 Task: Add the task  Improve loading speed of the app to the section Code Crusades in the project TrimLine and add a Due Date to the respective task as 2023/11/02.
Action: Mouse moved to (71, 403)
Screenshot: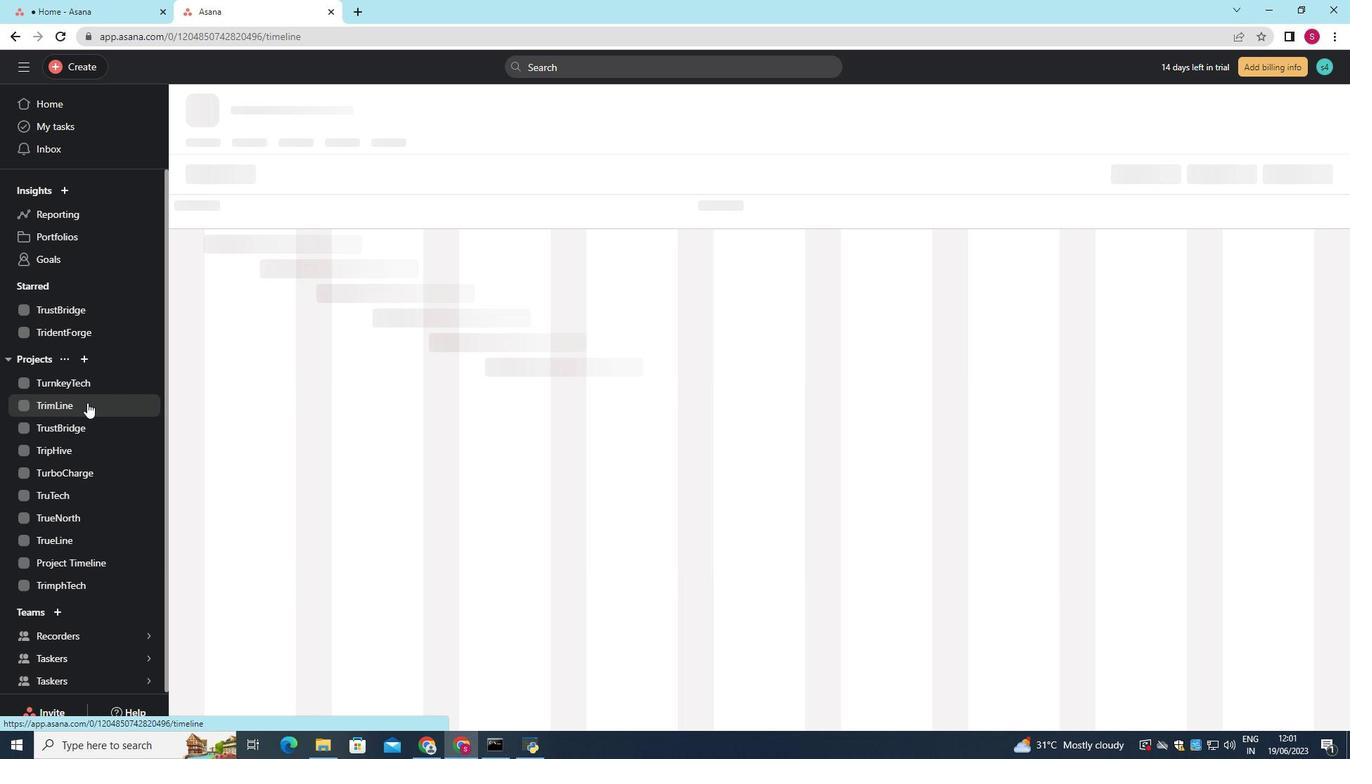 
Action: Mouse pressed left at (71, 403)
Screenshot: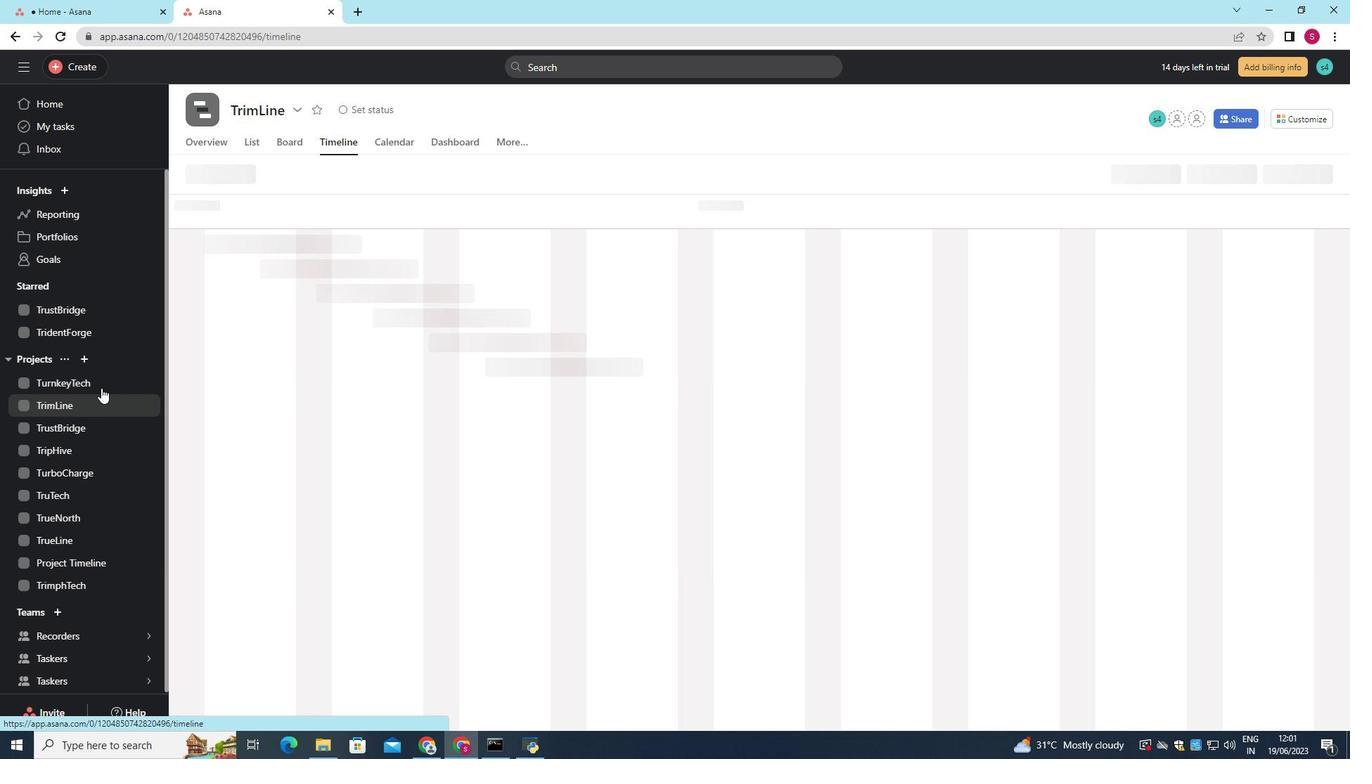 
Action: Mouse moved to (244, 139)
Screenshot: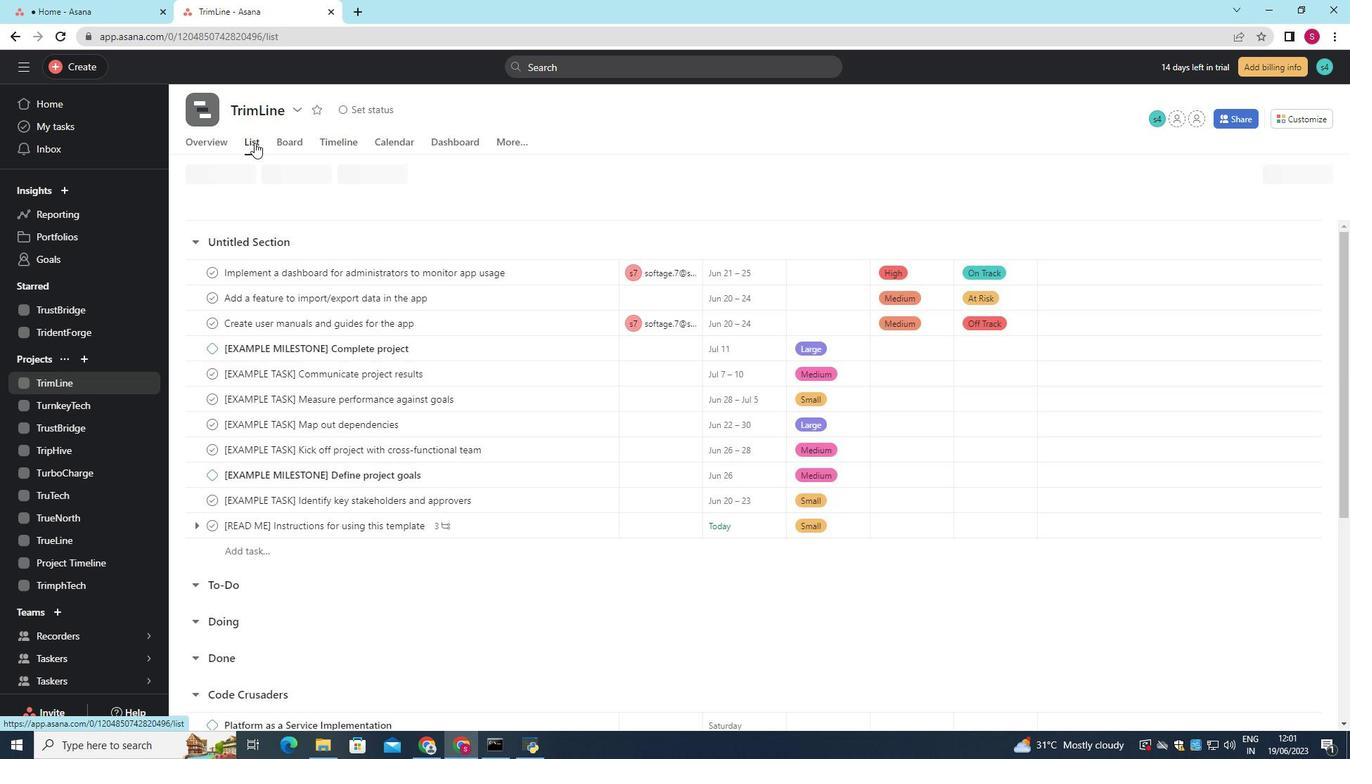 
Action: Mouse pressed left at (244, 139)
Screenshot: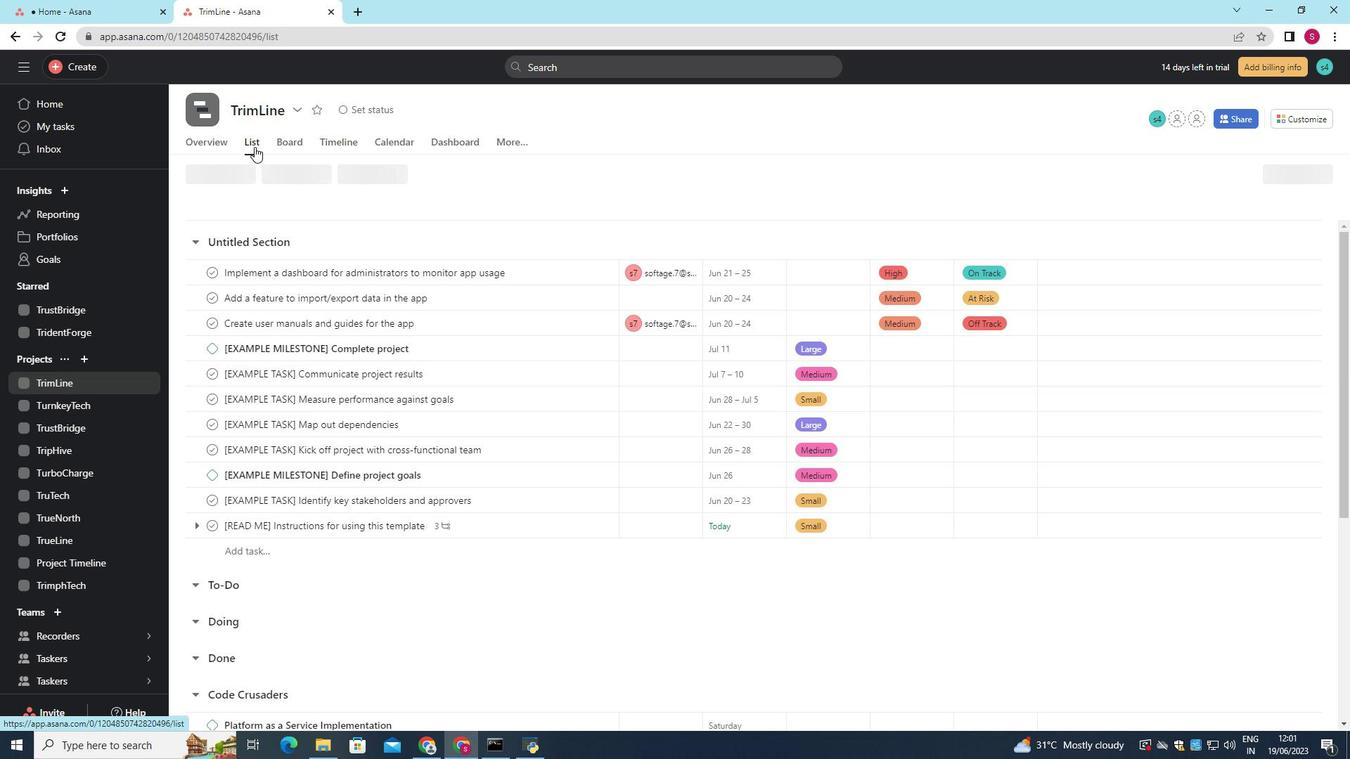 
Action: Mouse moved to (304, 564)
Screenshot: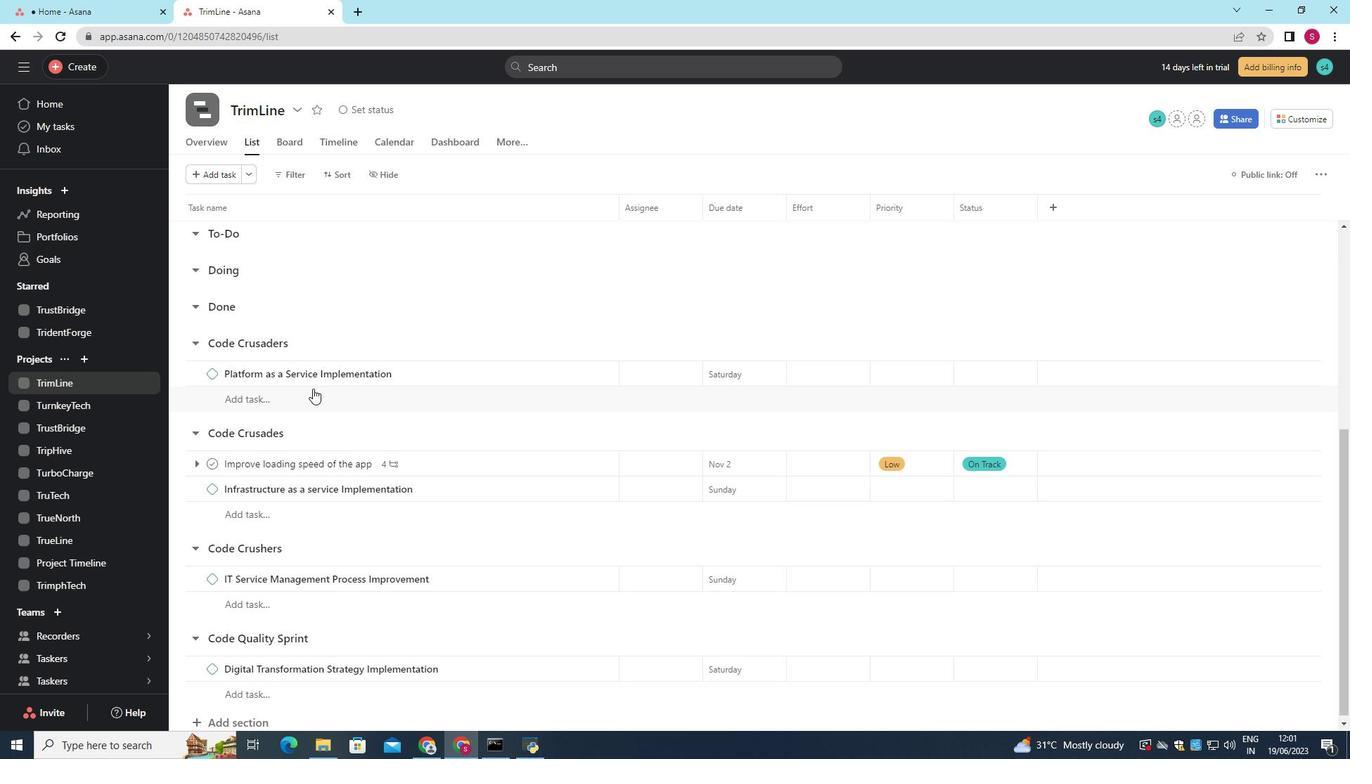 
Action: Mouse scrolled (304, 563) with delta (0, 0)
Screenshot: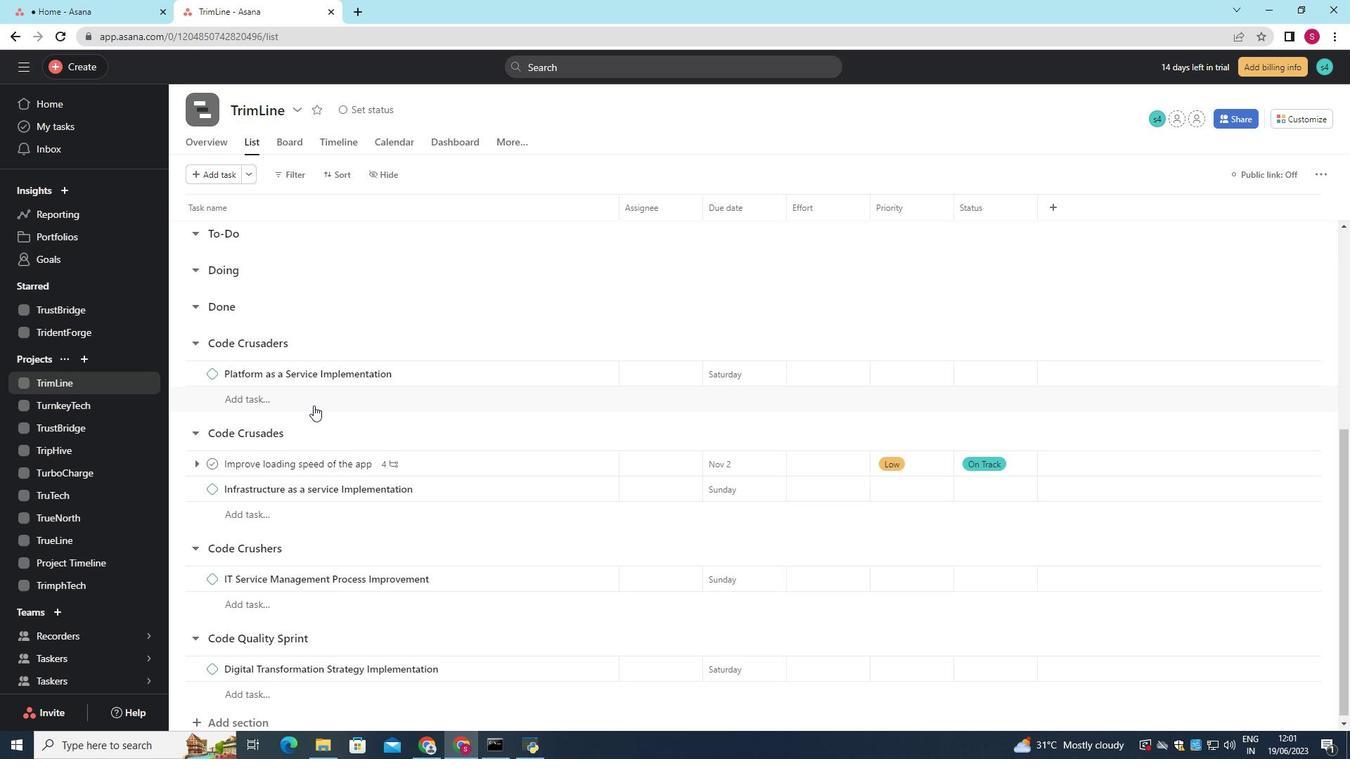 
Action: Mouse moved to (305, 564)
Screenshot: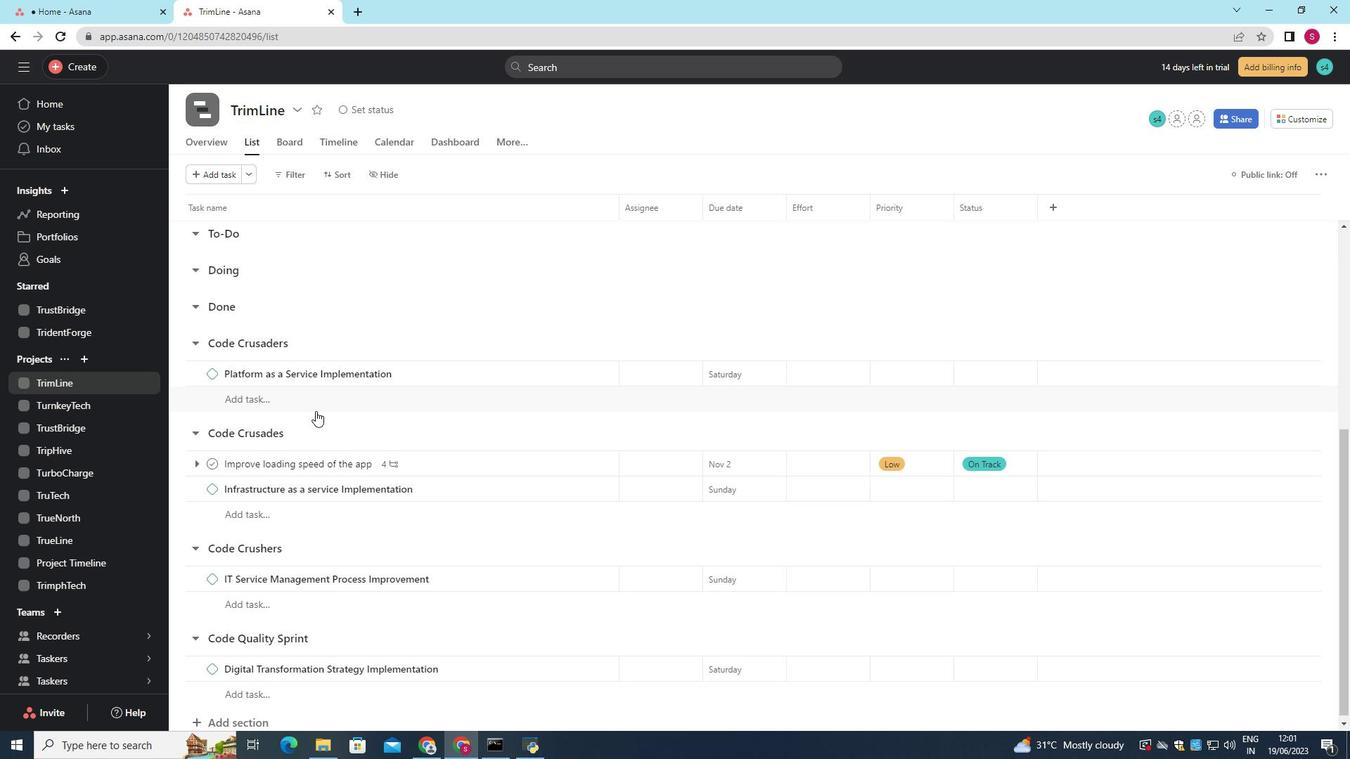 
Action: Mouse scrolled (305, 563) with delta (0, 0)
Screenshot: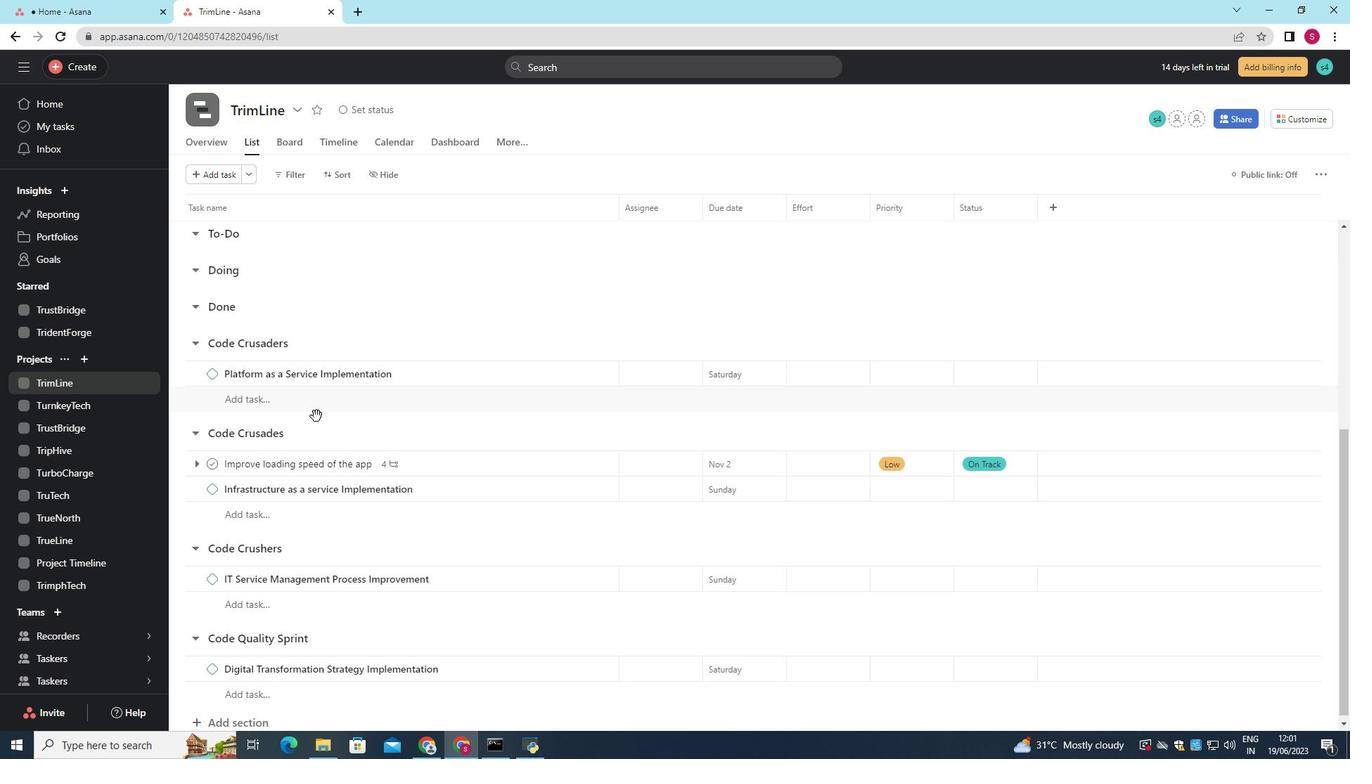 
Action: Mouse scrolled (305, 563) with delta (0, 0)
Screenshot: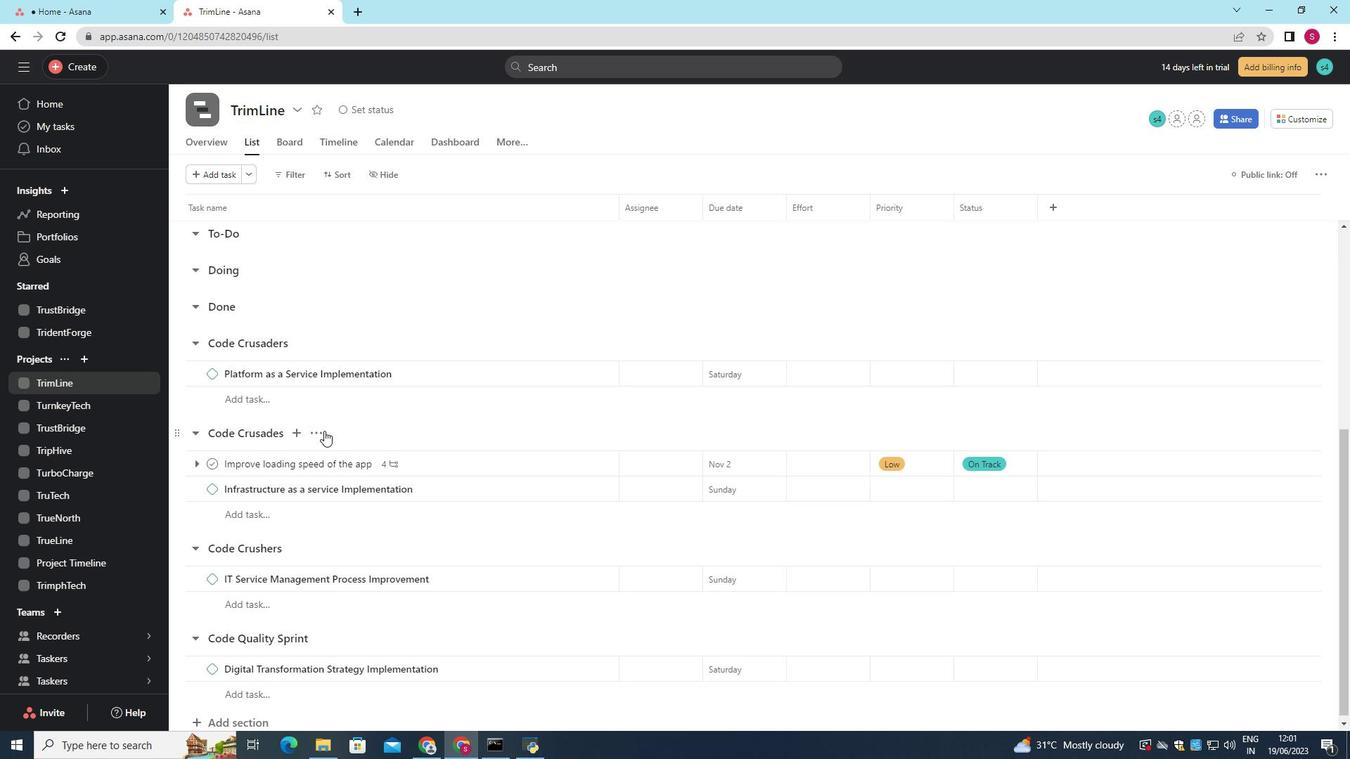
Action: Mouse moved to (582, 512)
Screenshot: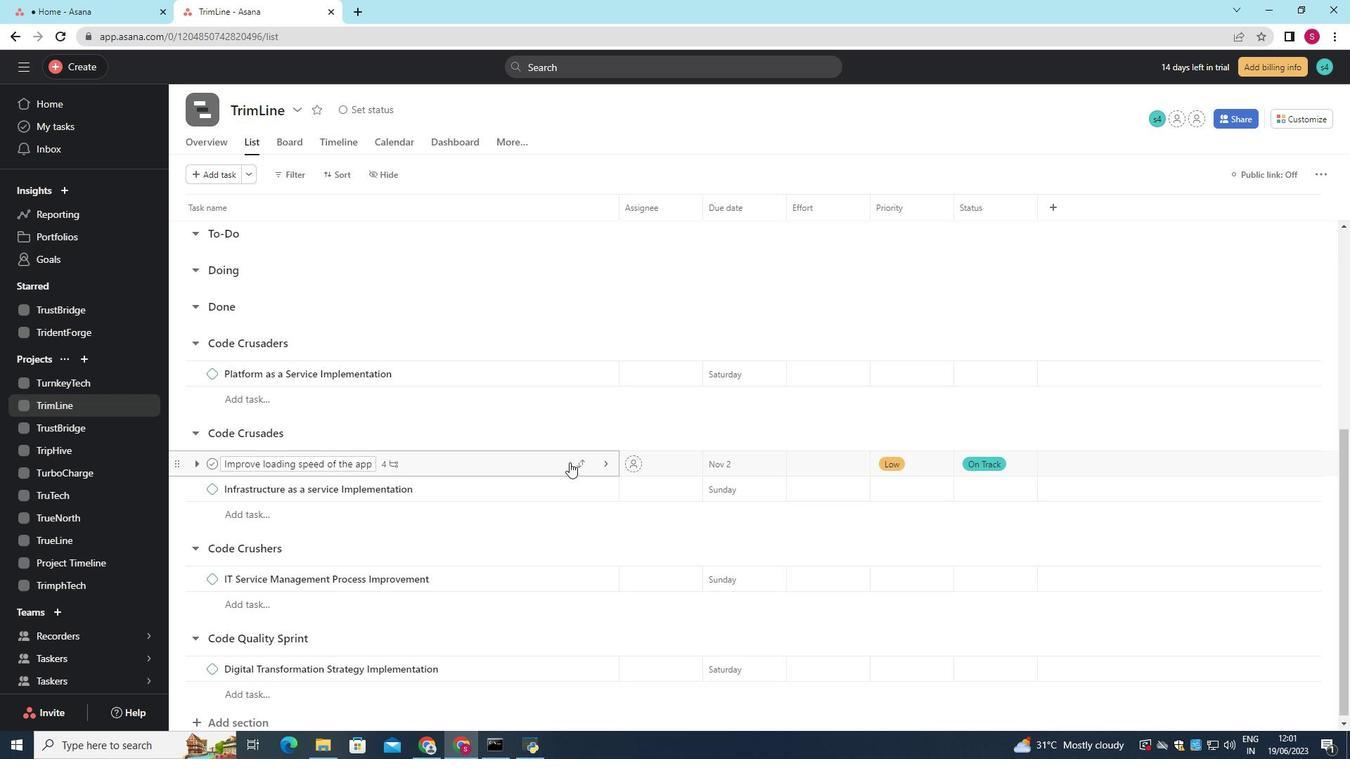 
Action: Mouse pressed left at (582, 512)
Screenshot: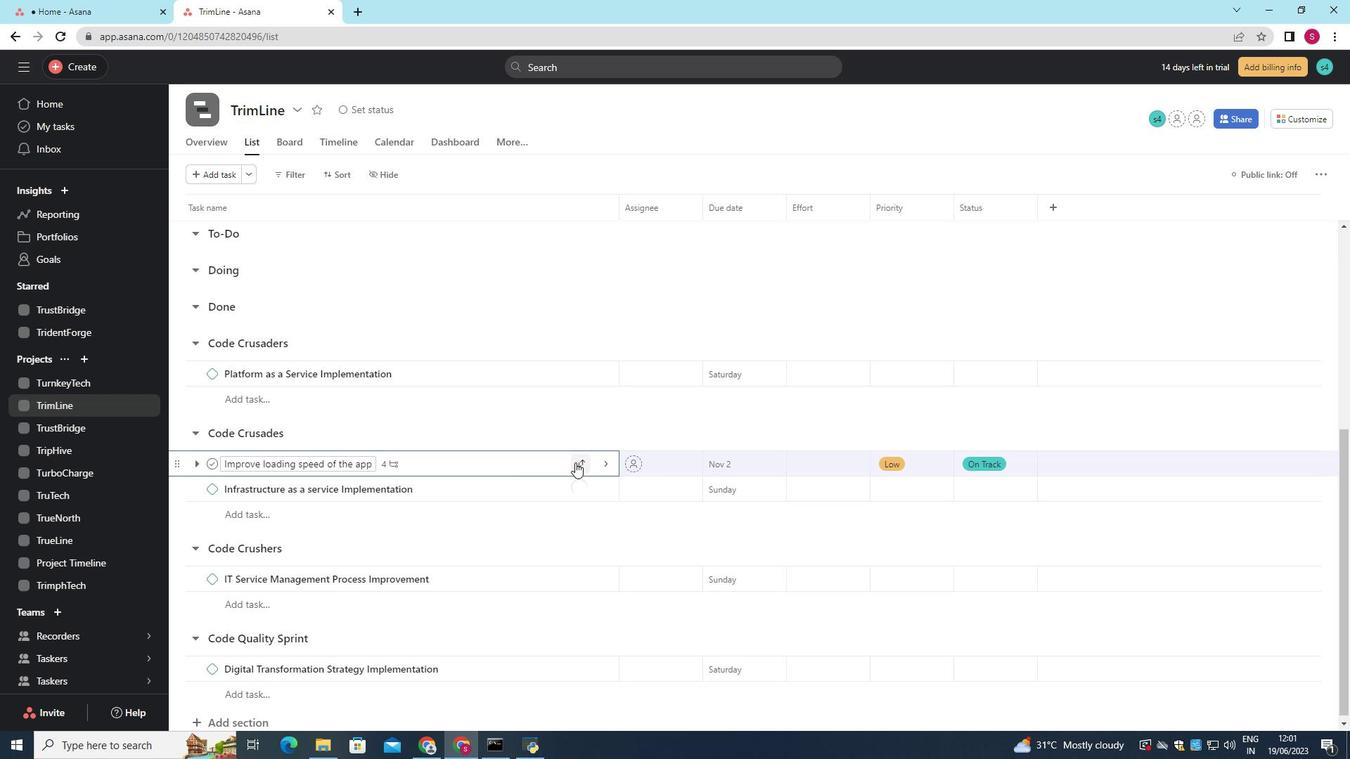 
Action: Mouse moved to (553, 429)
Screenshot: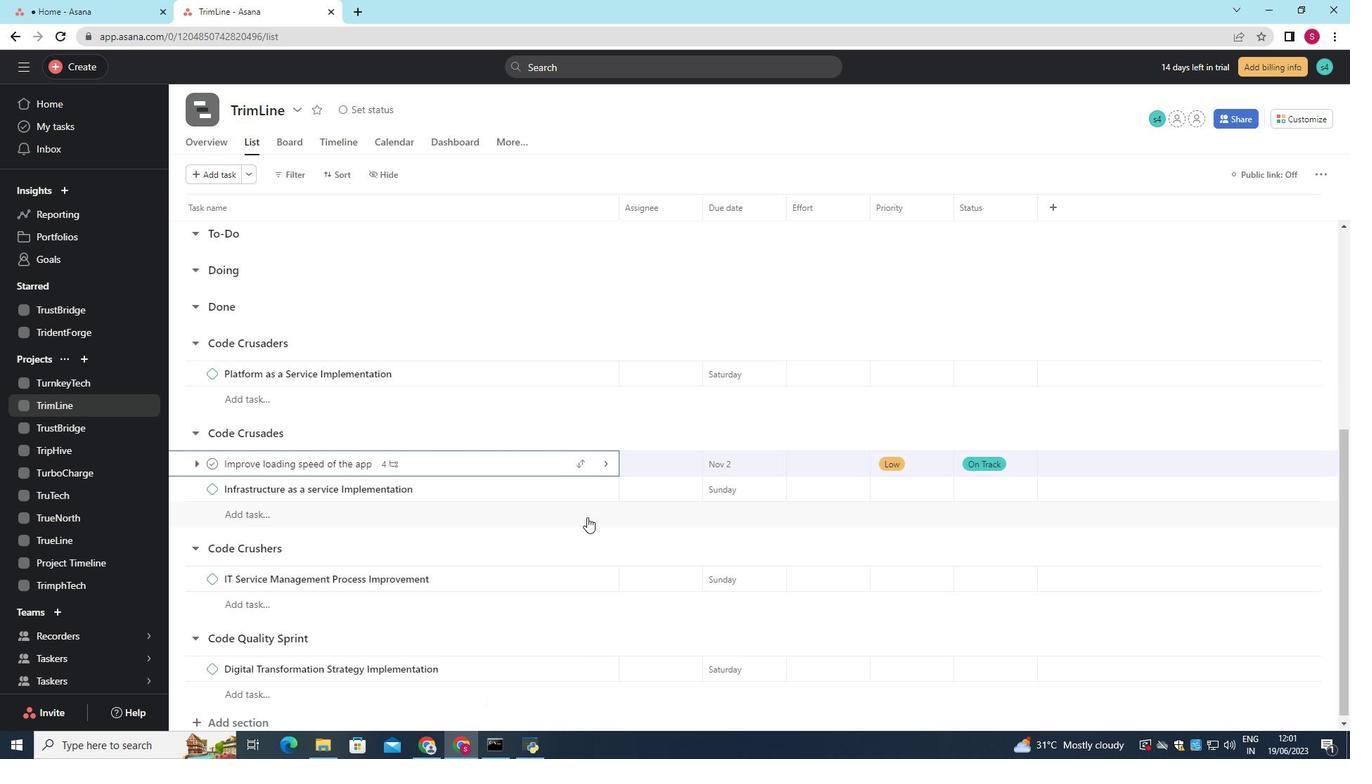 
Action: Mouse pressed left at (553, 429)
Screenshot: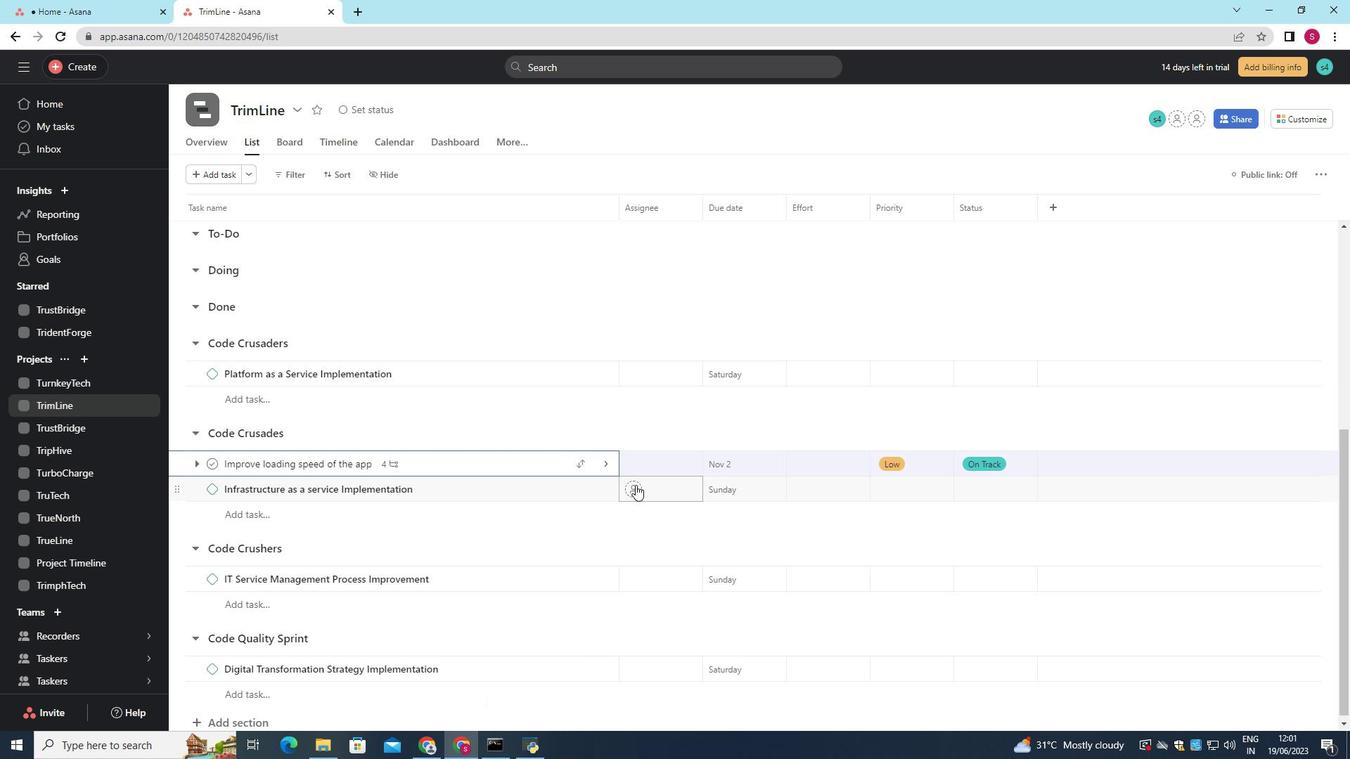 
Action: Mouse moved to (517, 495)
Screenshot: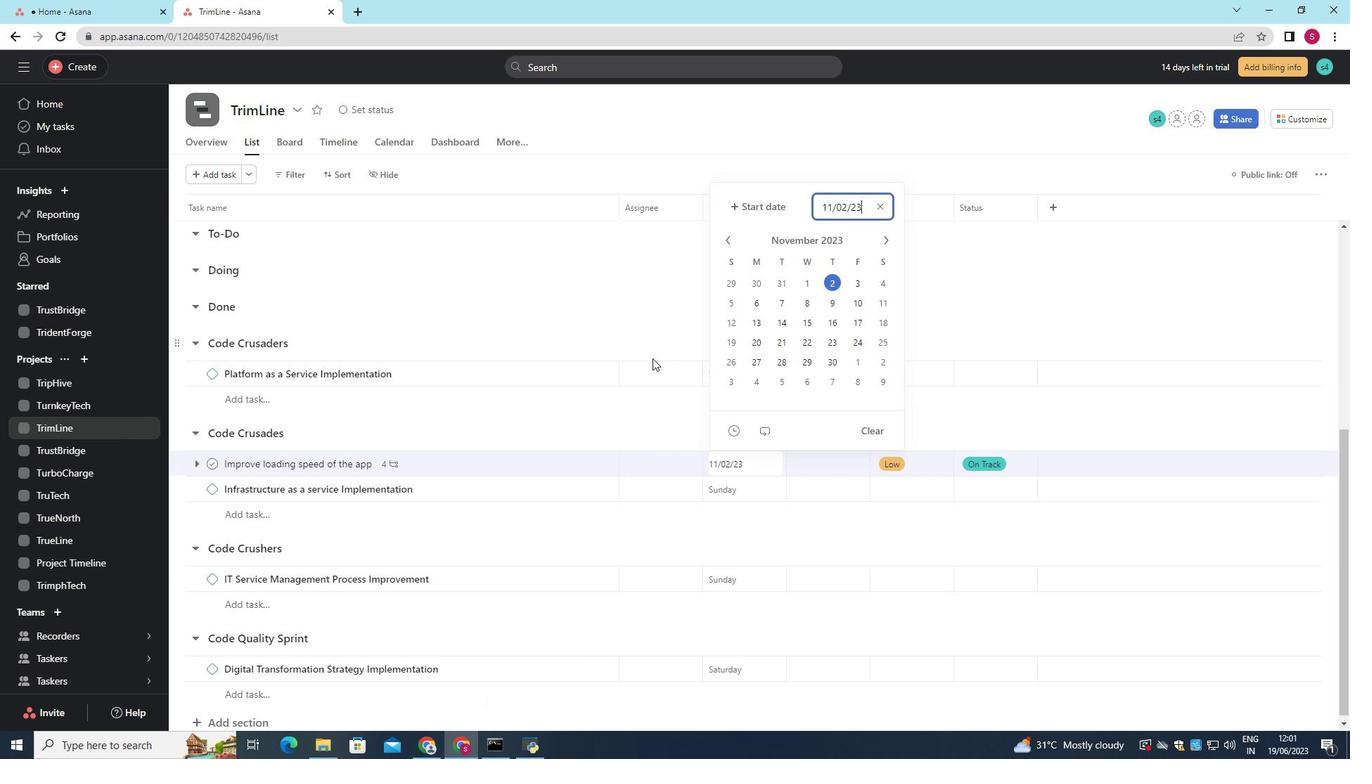 
Action: Mouse scrolled (517, 494) with delta (0, 0)
Screenshot: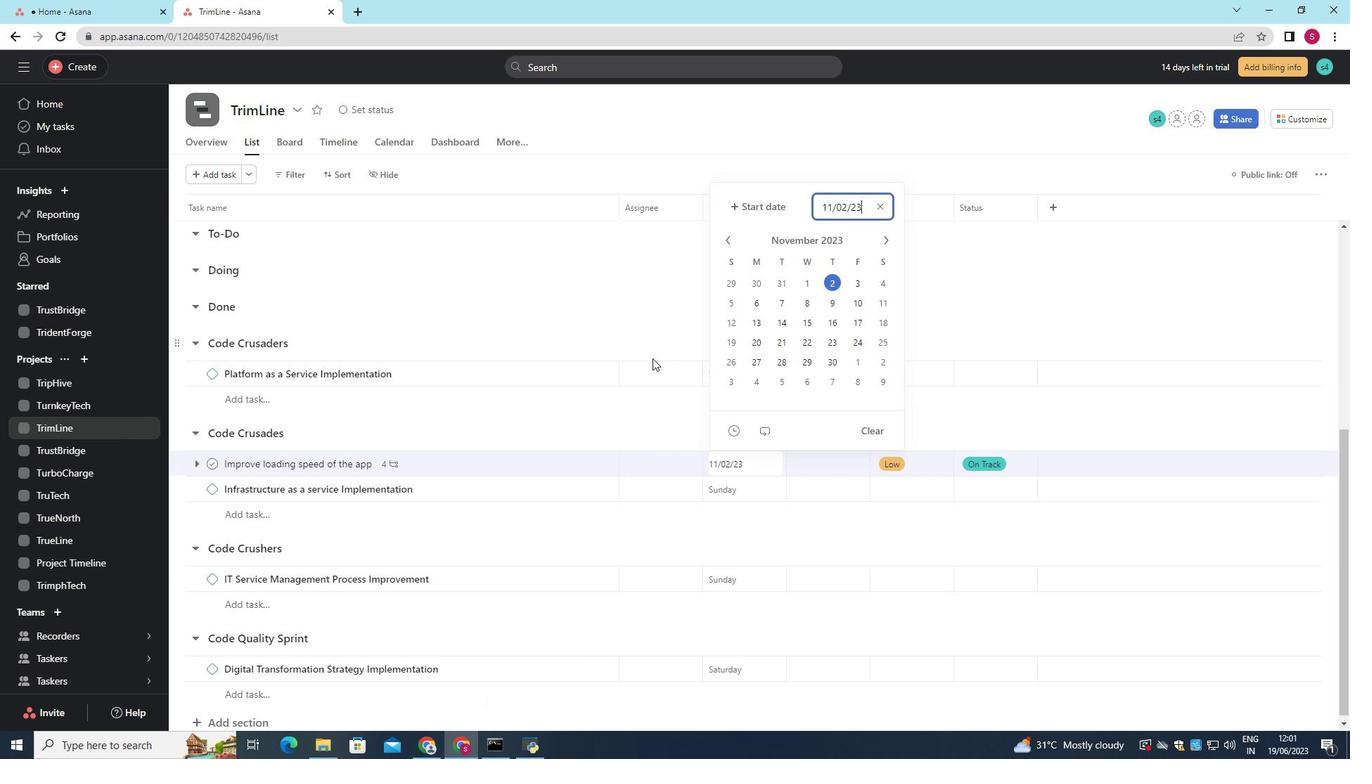 
Action: Mouse scrolled (517, 494) with delta (0, 0)
Screenshot: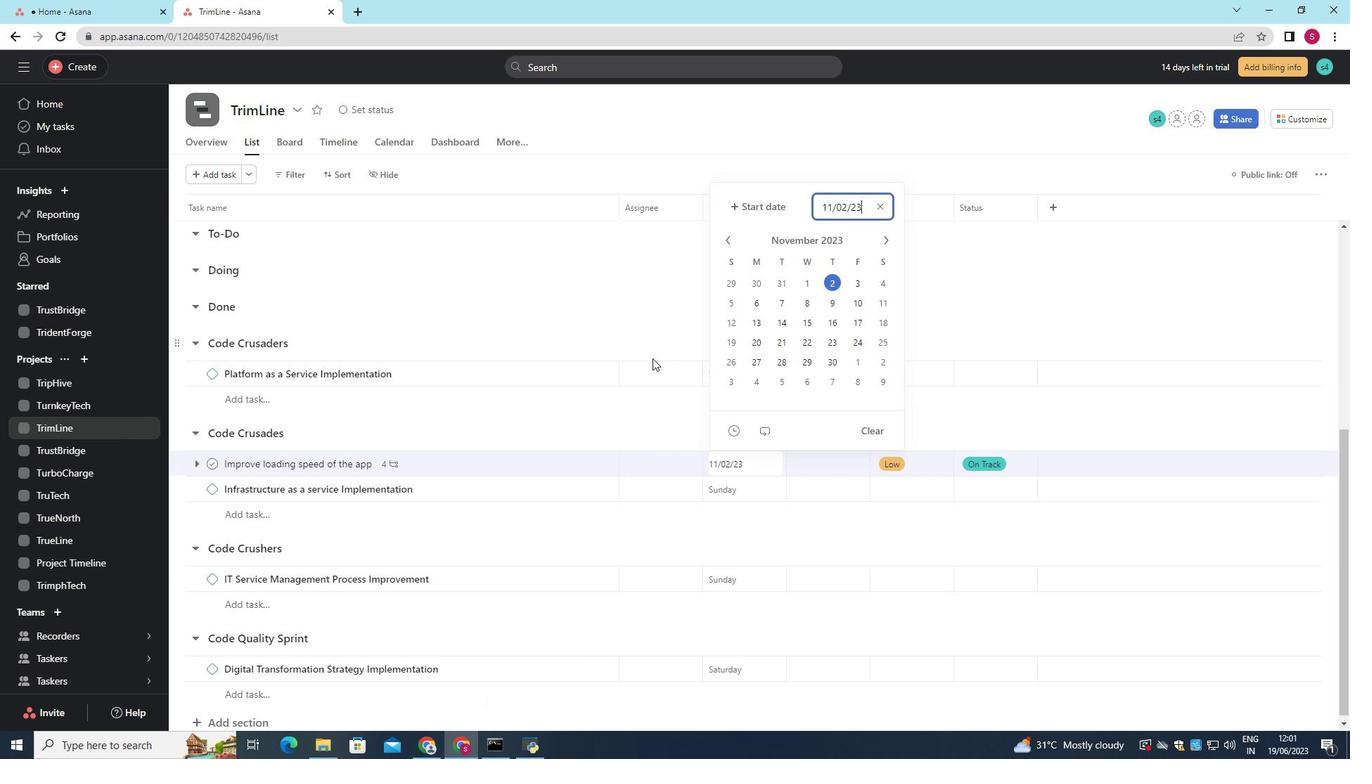 
Action: Mouse moved to (735, 458)
Screenshot: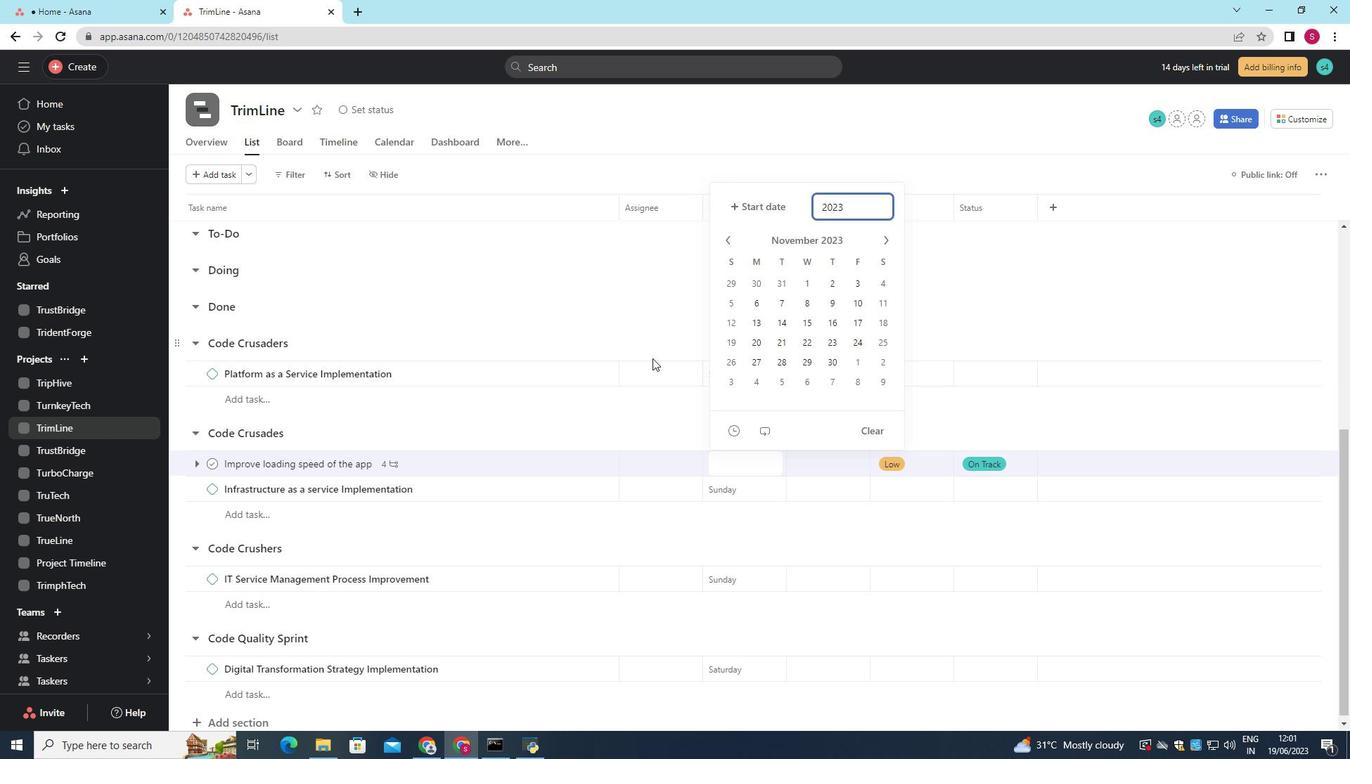 
Action: Mouse pressed left at (735, 458)
Screenshot: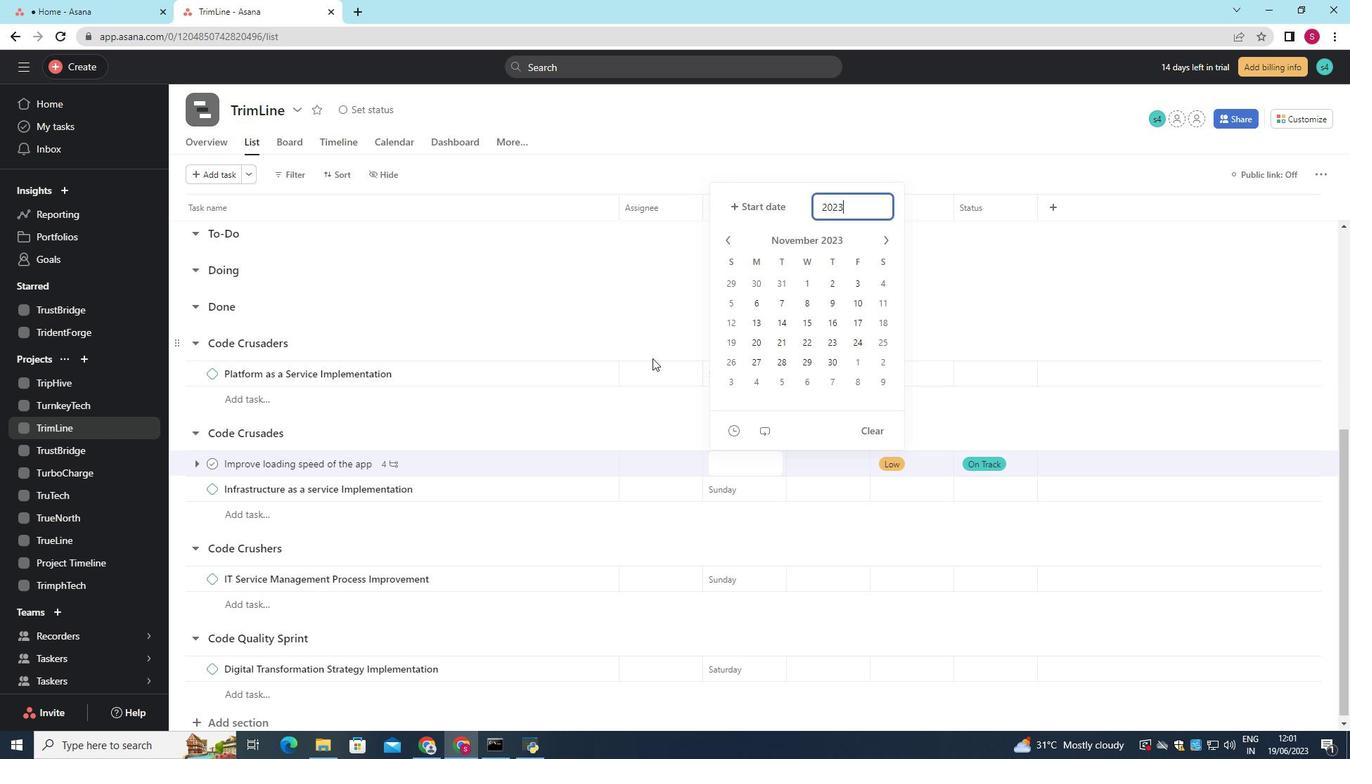 
Action: Mouse moved to (585, 381)
Screenshot: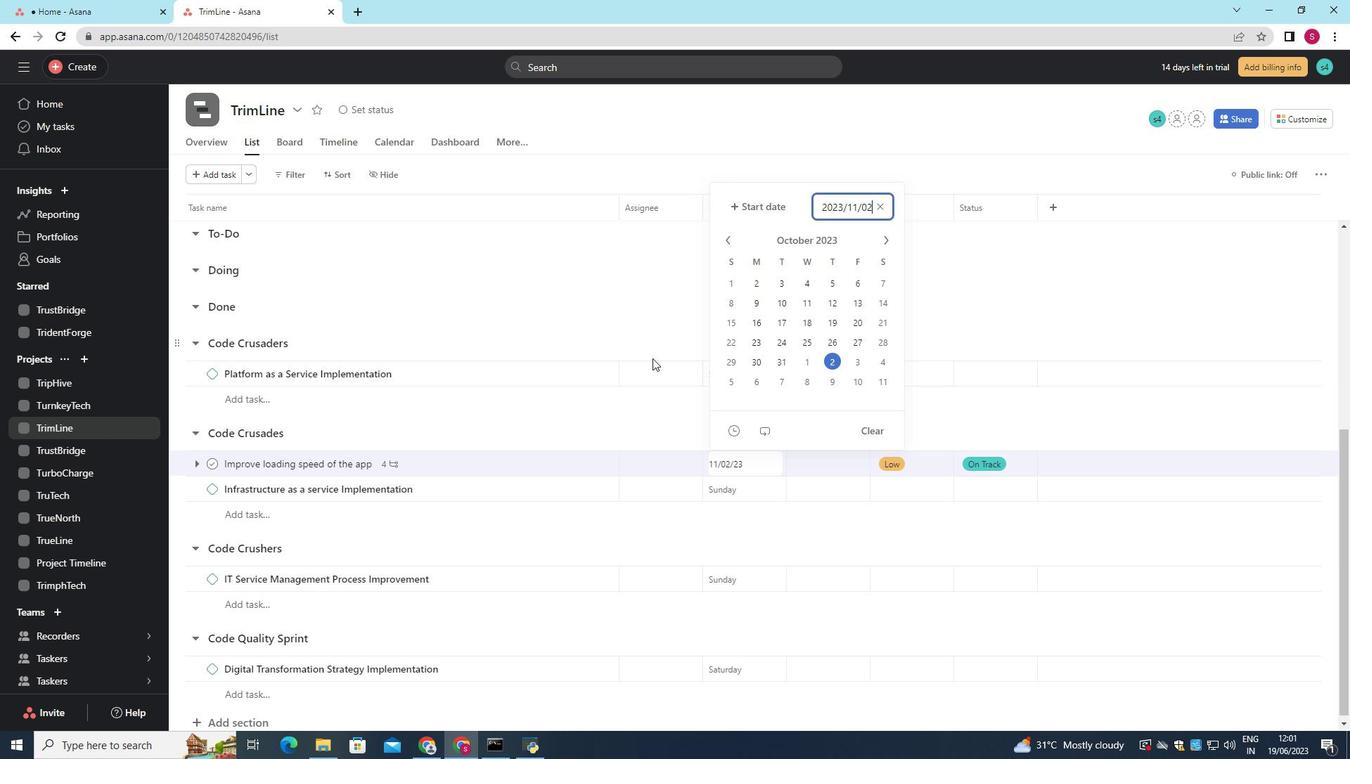 
Action: Key pressed <Key.backspace><Key.backspace><Key.backspace><Key.backspace><Key.backspace><Key.backspace><Key.backspace><Key.backspace>
Screenshot: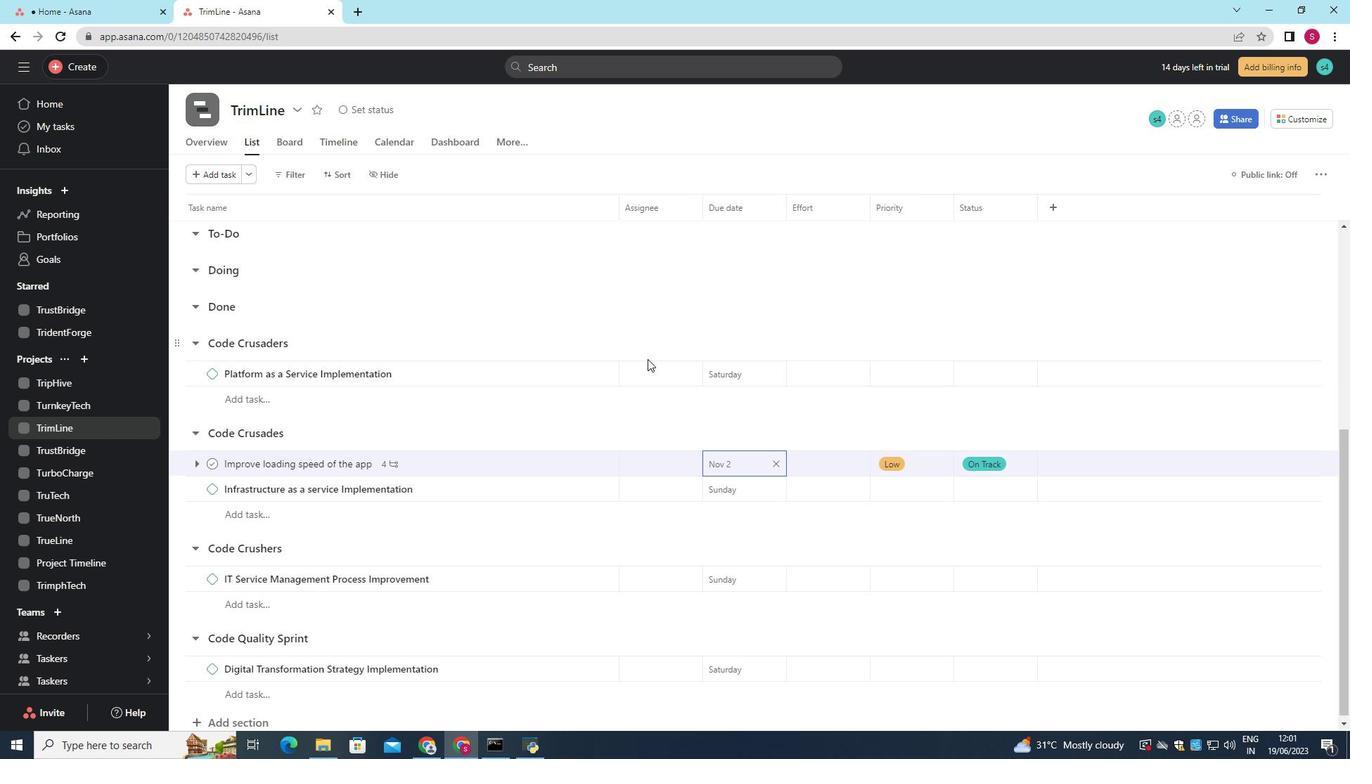 
Action: Mouse moved to (585, 381)
Screenshot: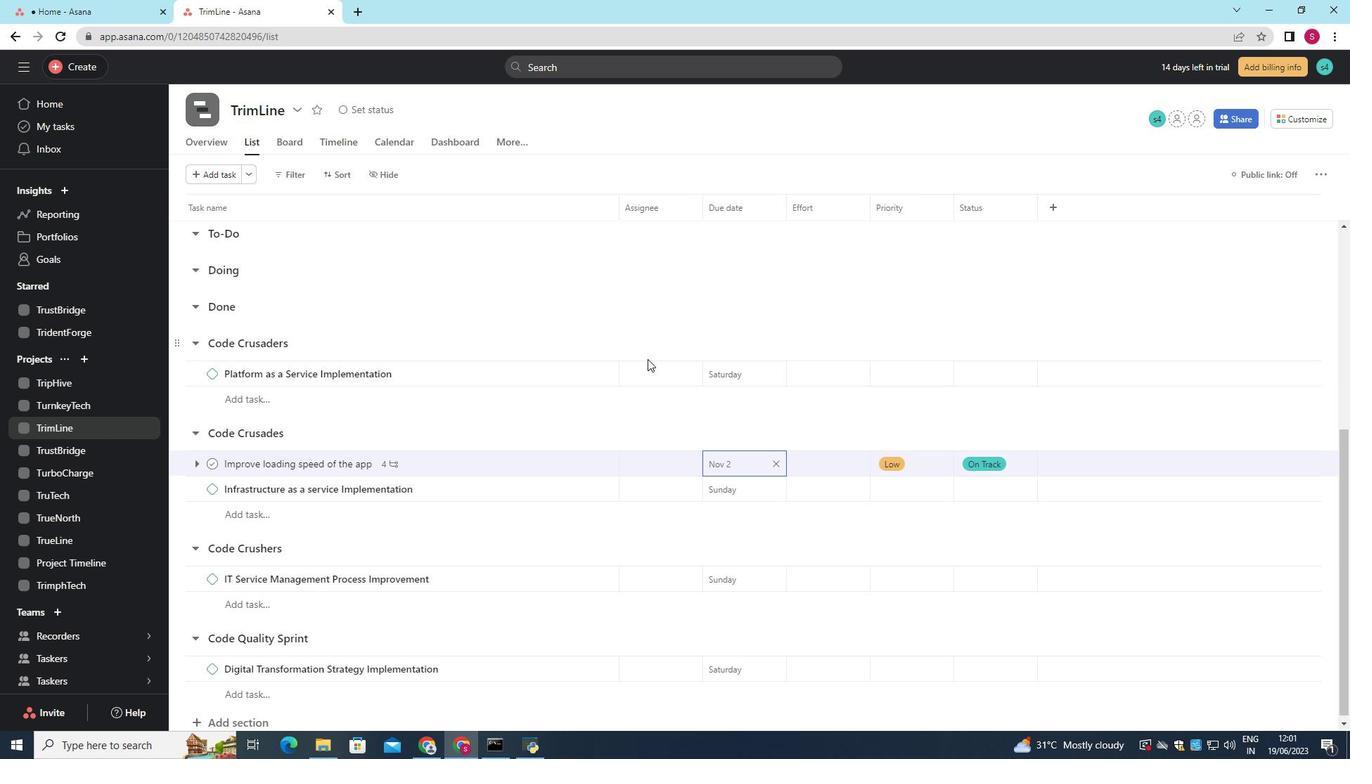 
Action: Key pressed 2023/11/02<Key.enter>
Screenshot: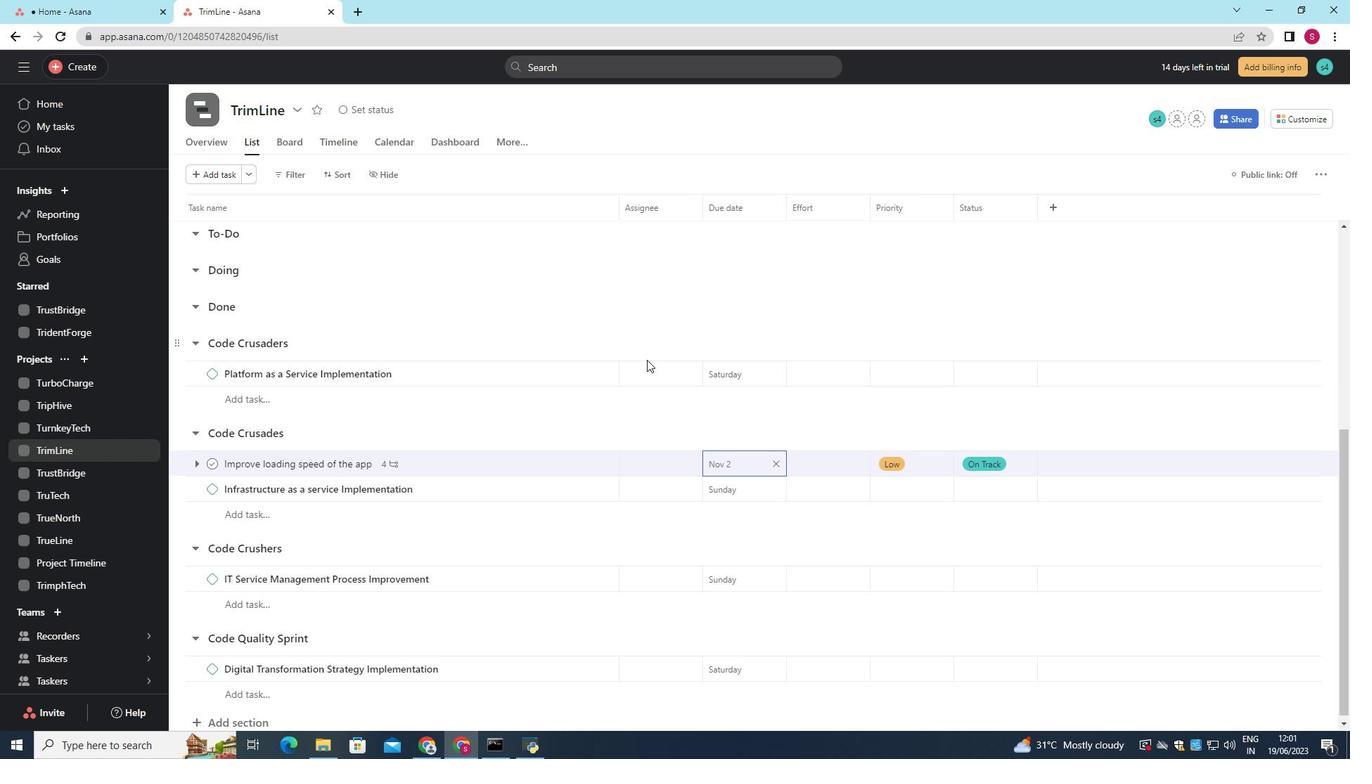 
Action: Mouse moved to (87, 402)
Screenshot: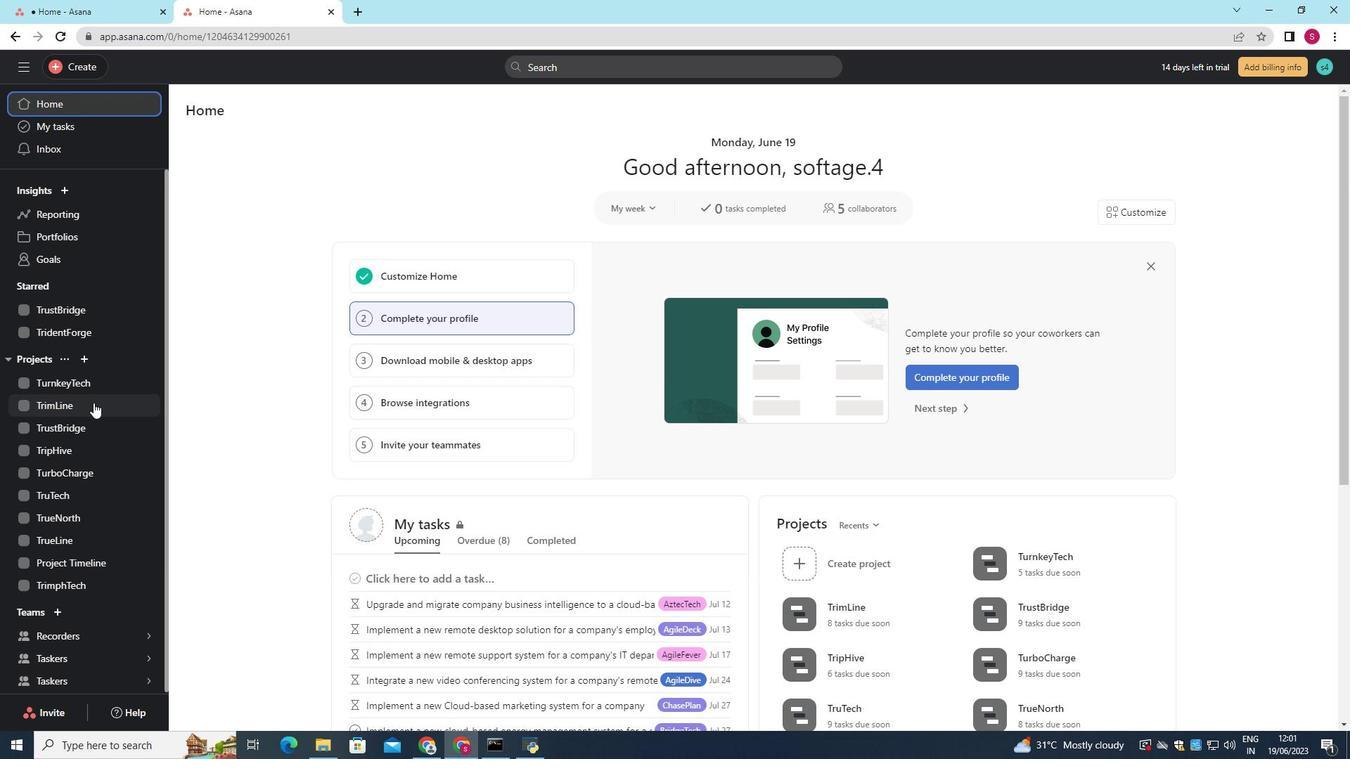 
Action: Mouse pressed left at (87, 402)
Screenshot: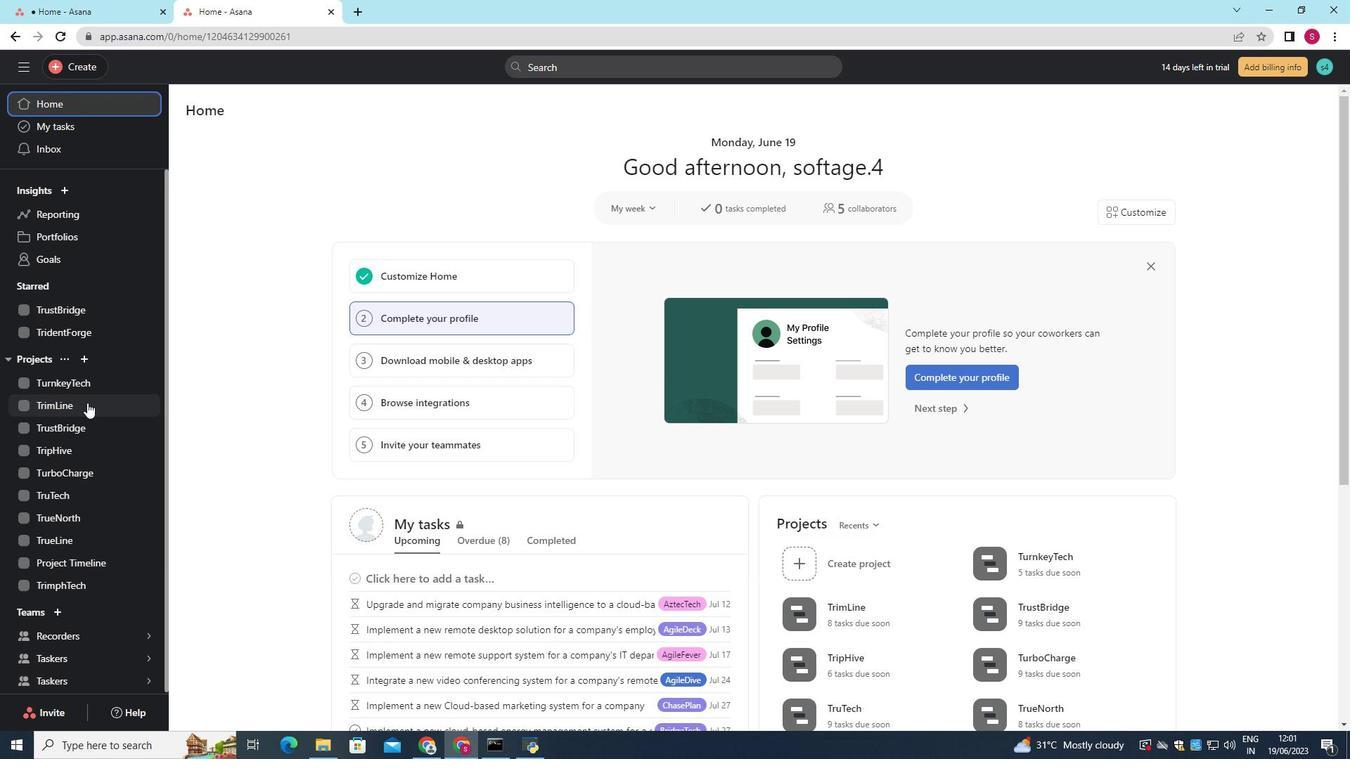 
Action: Mouse moved to (255, 143)
Screenshot: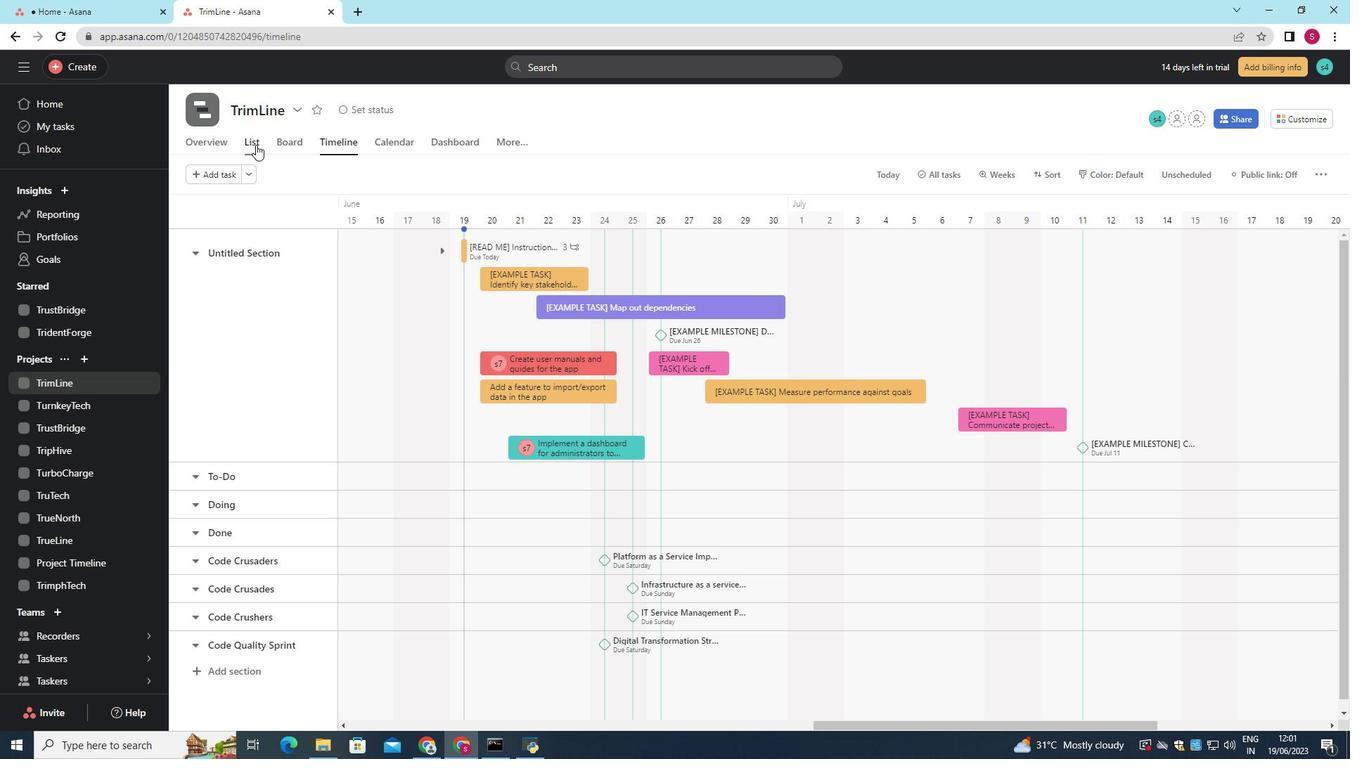
Action: Mouse pressed left at (255, 143)
Screenshot: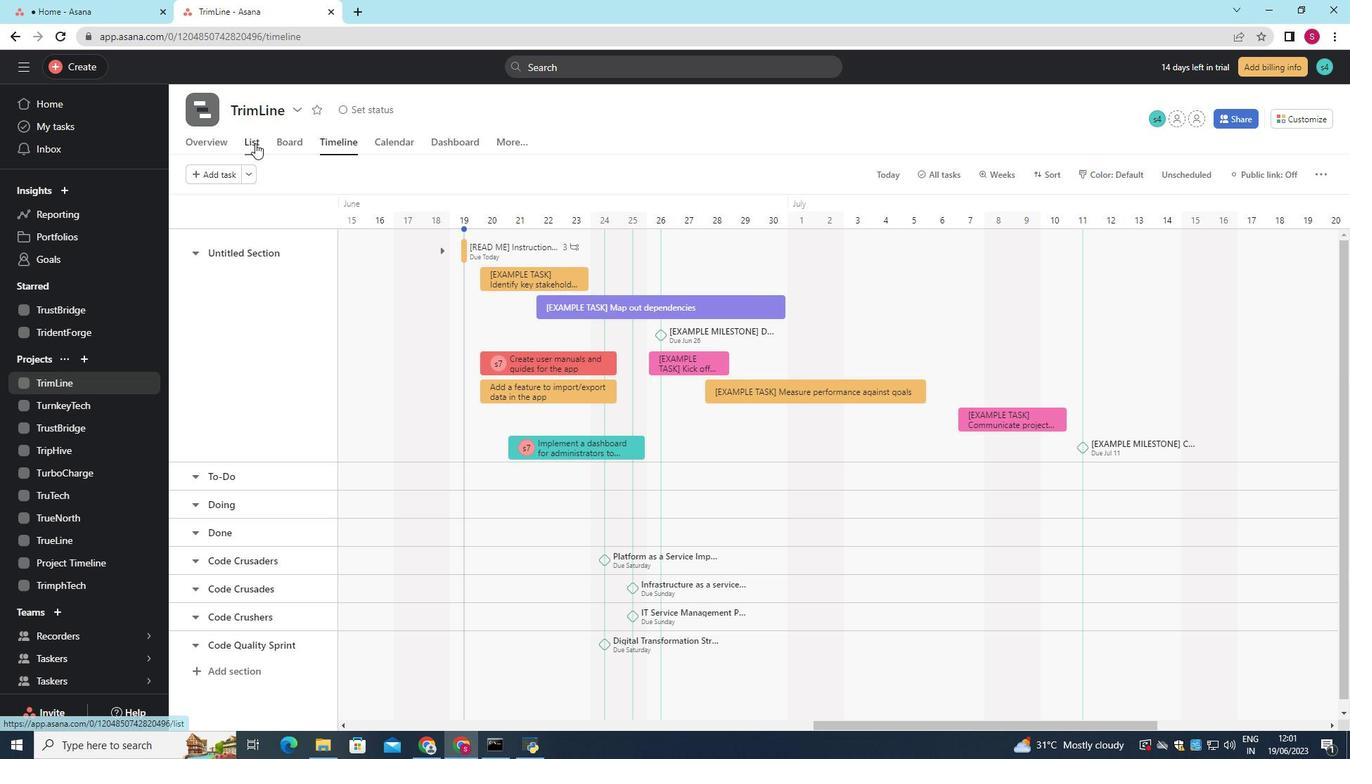
Action: Mouse moved to (312, 388)
Screenshot: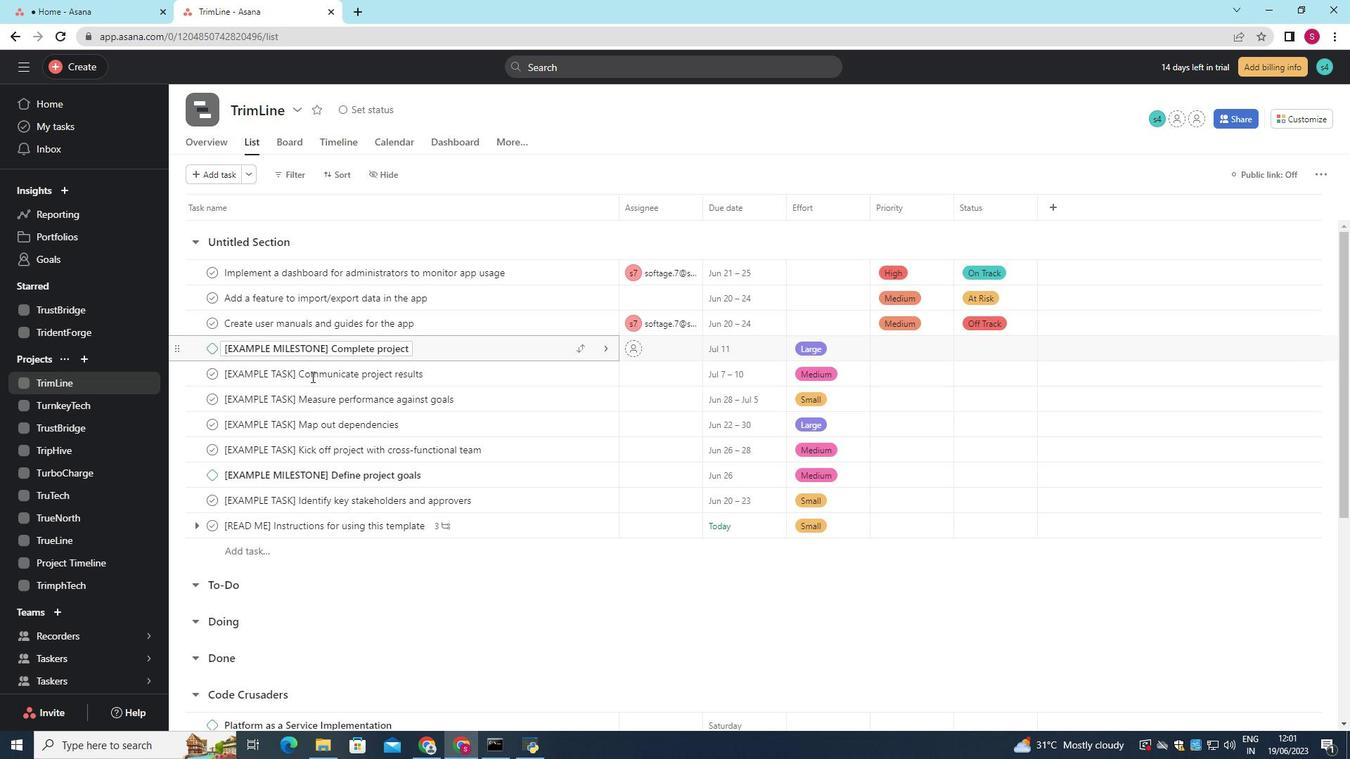 
Action: Mouse scrolled (312, 387) with delta (0, 0)
Screenshot: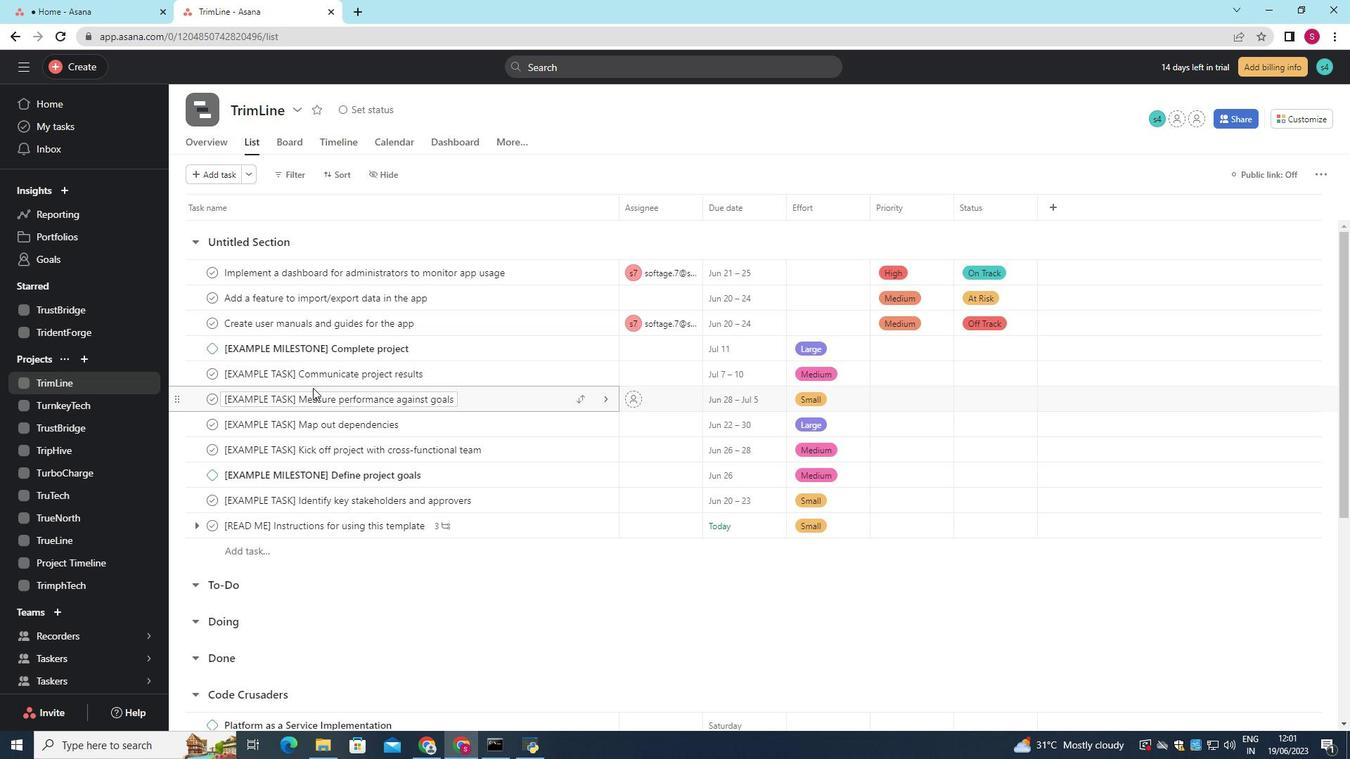 
Action: Mouse scrolled (312, 387) with delta (0, 0)
Screenshot: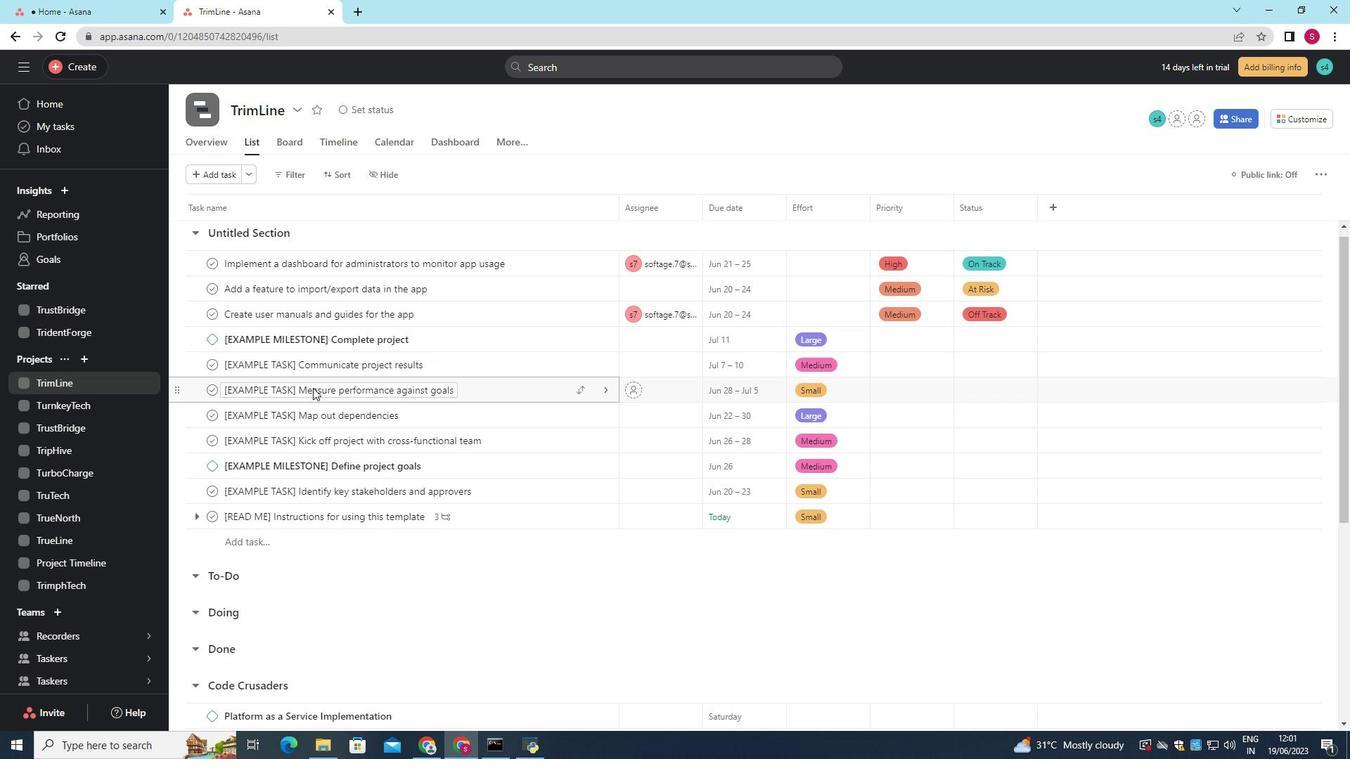 
Action: Mouse scrolled (312, 387) with delta (0, 0)
Screenshot: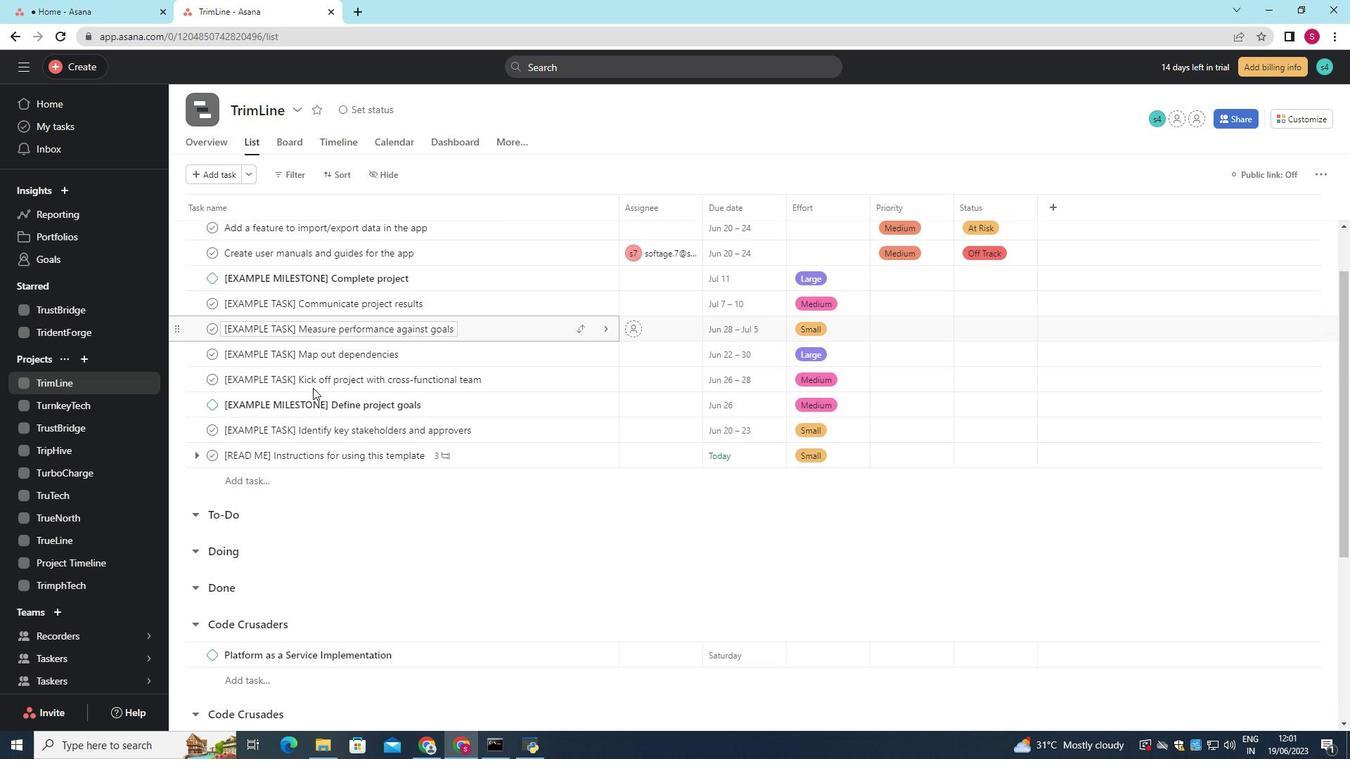 
Action: Mouse scrolled (312, 387) with delta (0, 0)
Screenshot: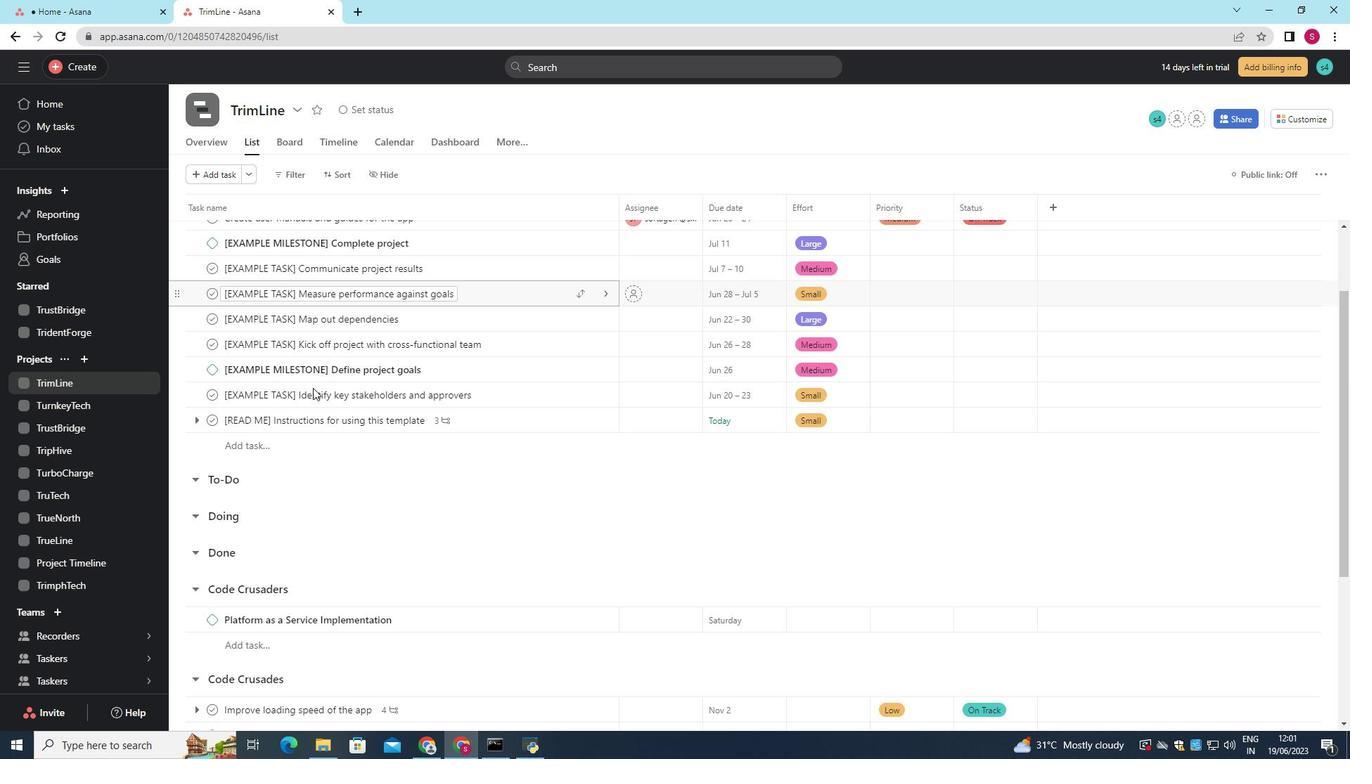 
Action: Mouse scrolled (312, 387) with delta (0, 0)
Screenshot: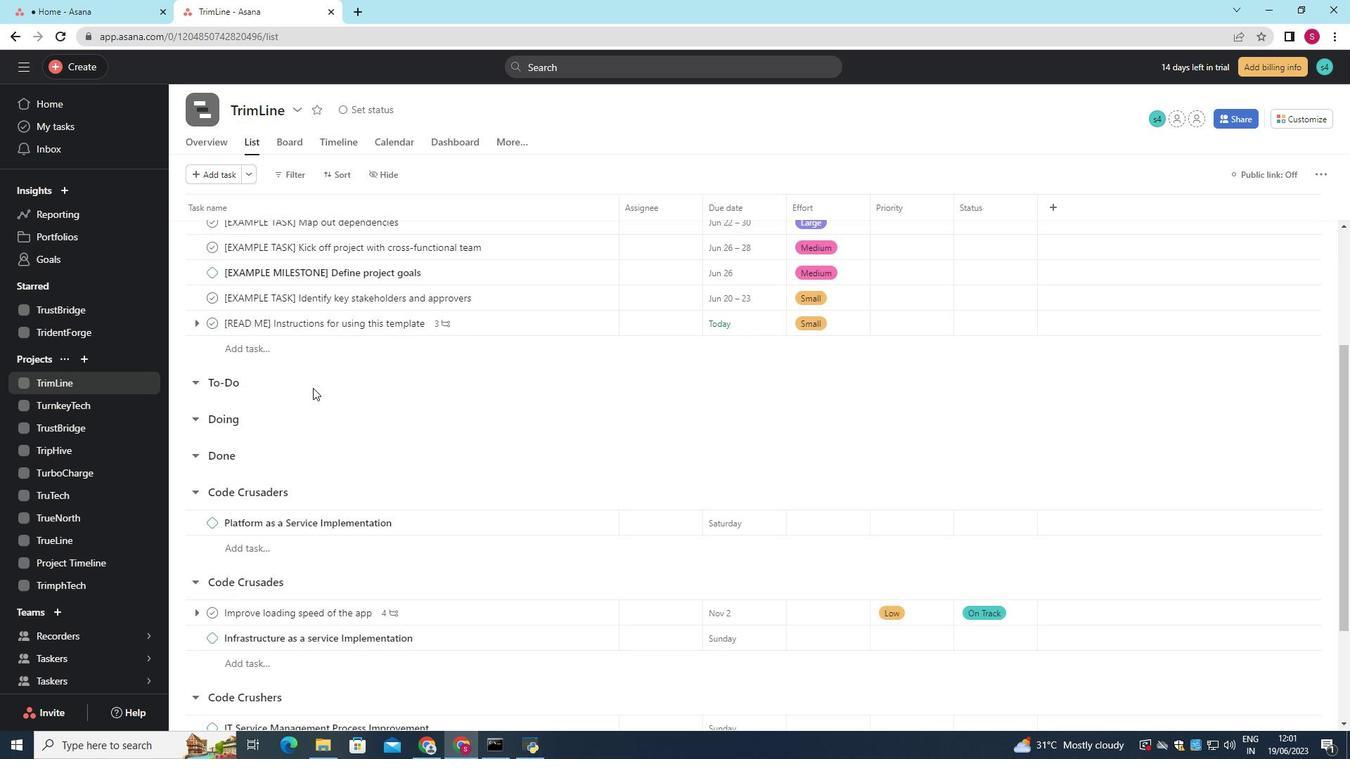 
Action: Mouse moved to (575, 462)
Screenshot: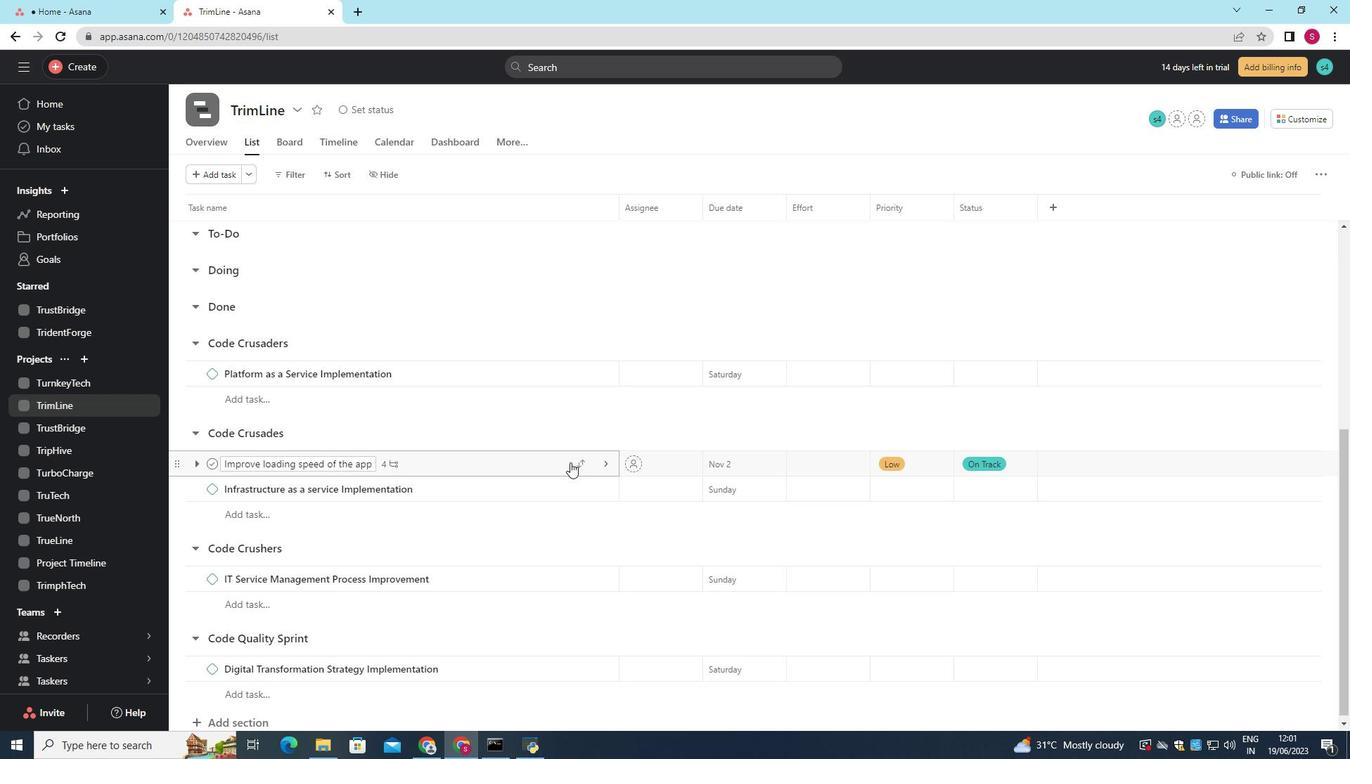 
Action: Mouse pressed left at (575, 462)
Screenshot: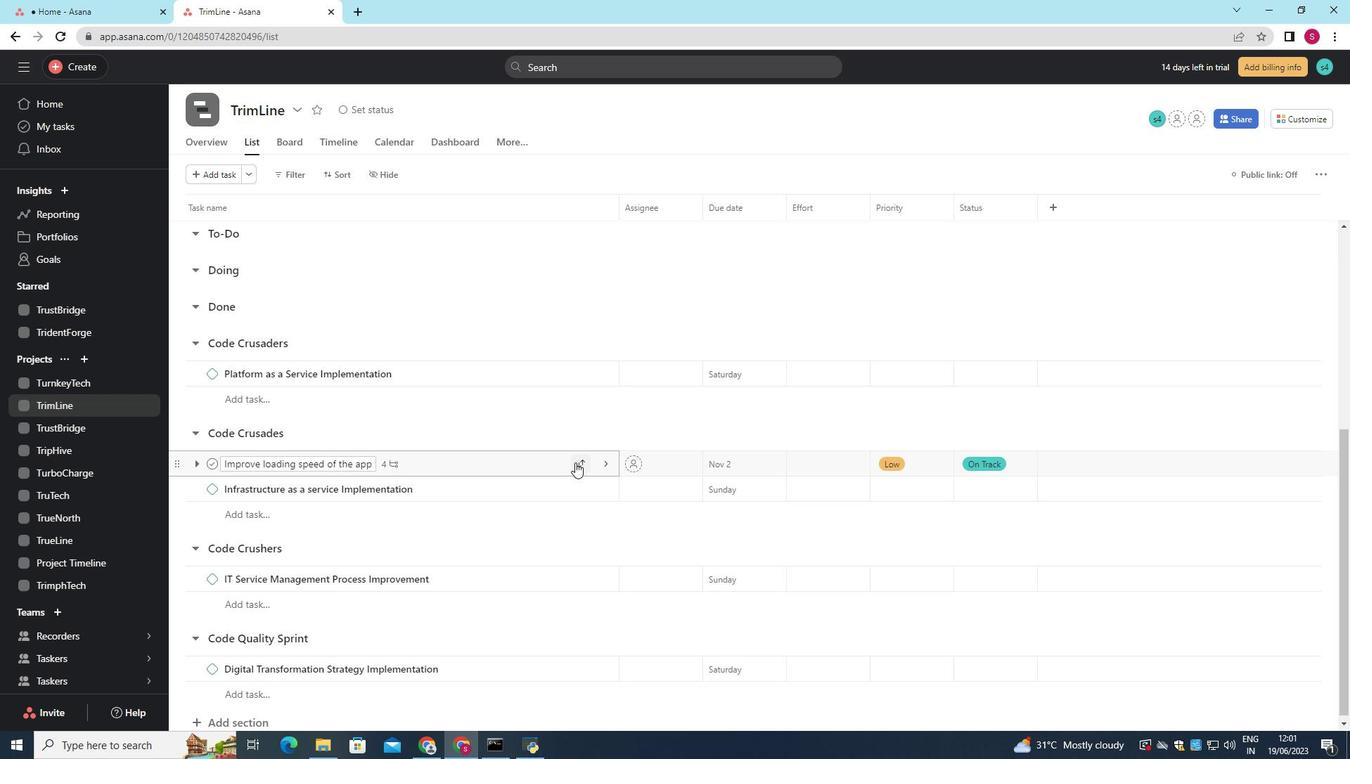 
Action: Mouse moved to (540, 640)
Screenshot: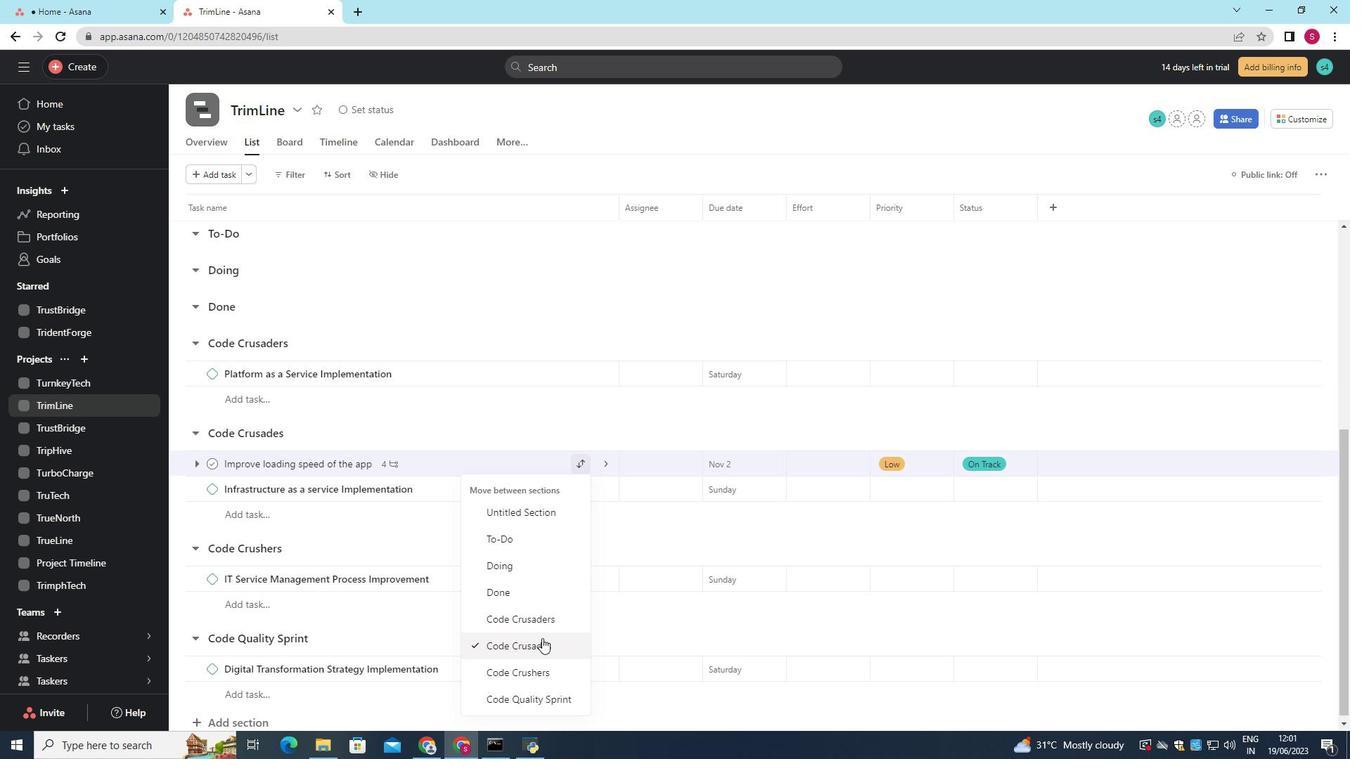 
Action: Mouse pressed left at (540, 640)
Screenshot: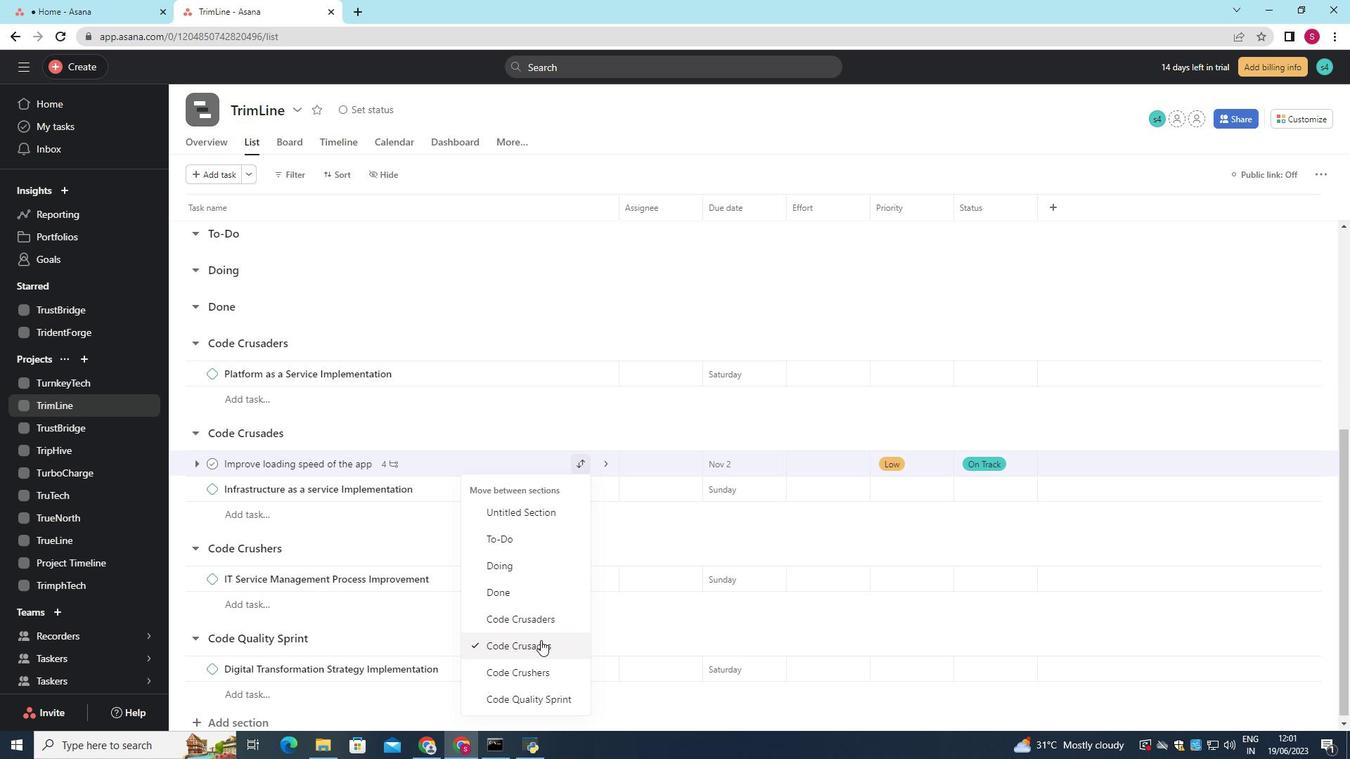 
Action: Mouse moved to (739, 464)
Screenshot: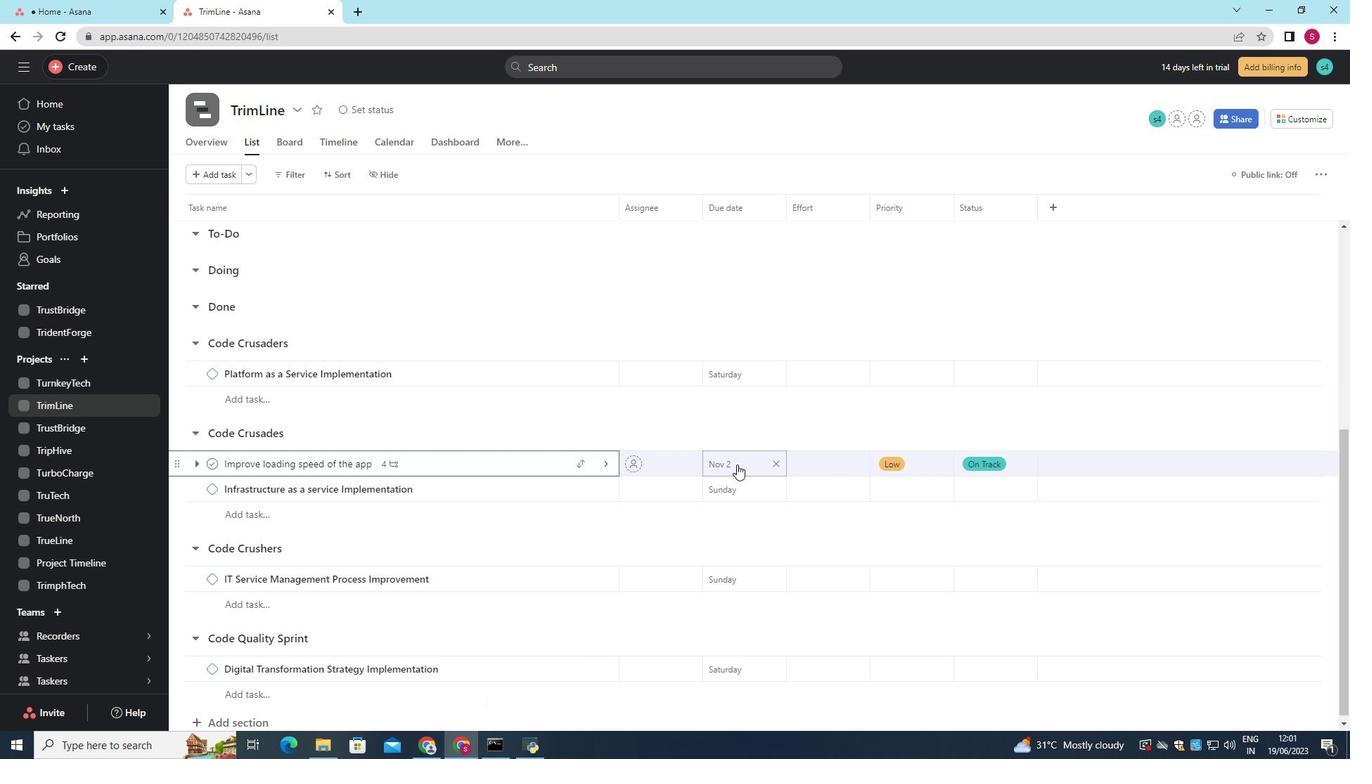 
Action: Mouse pressed left at (739, 464)
Screenshot: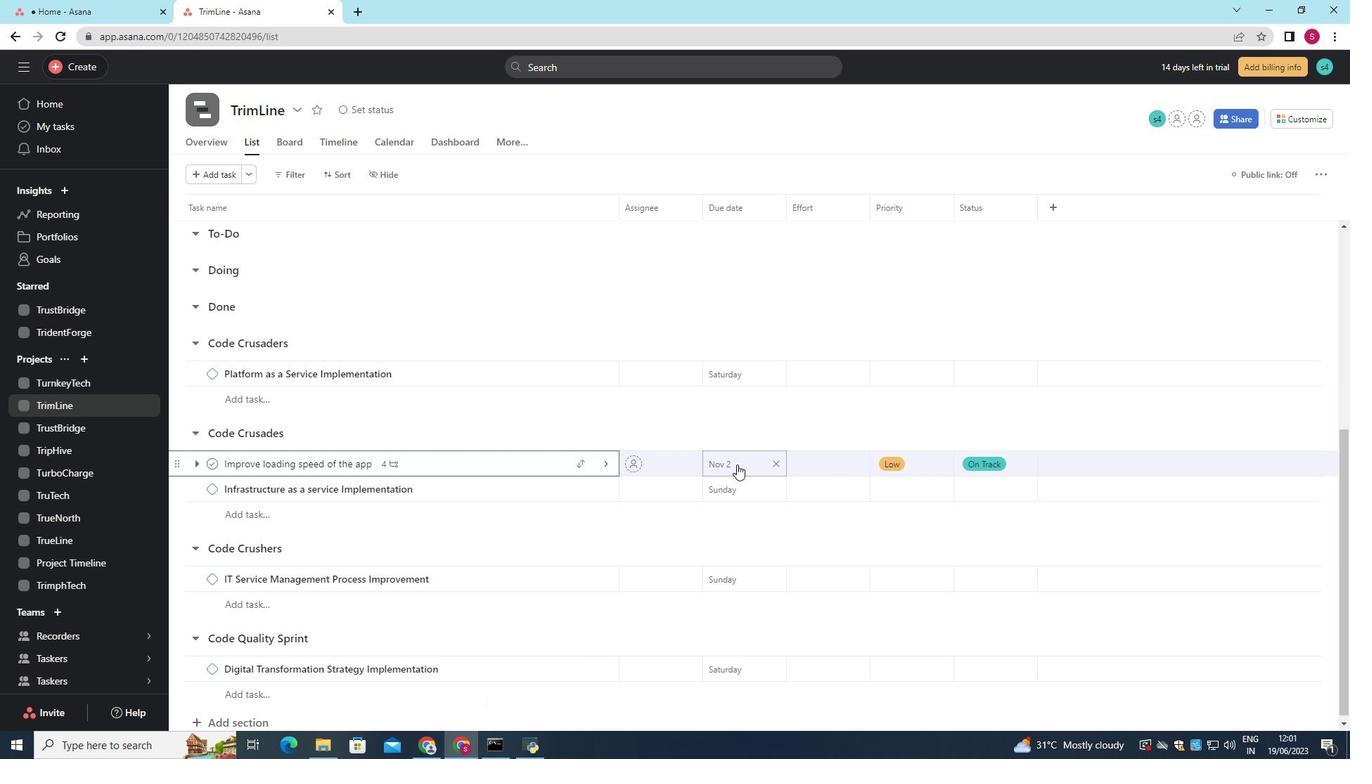 
Action: Mouse moved to (652, 358)
Screenshot: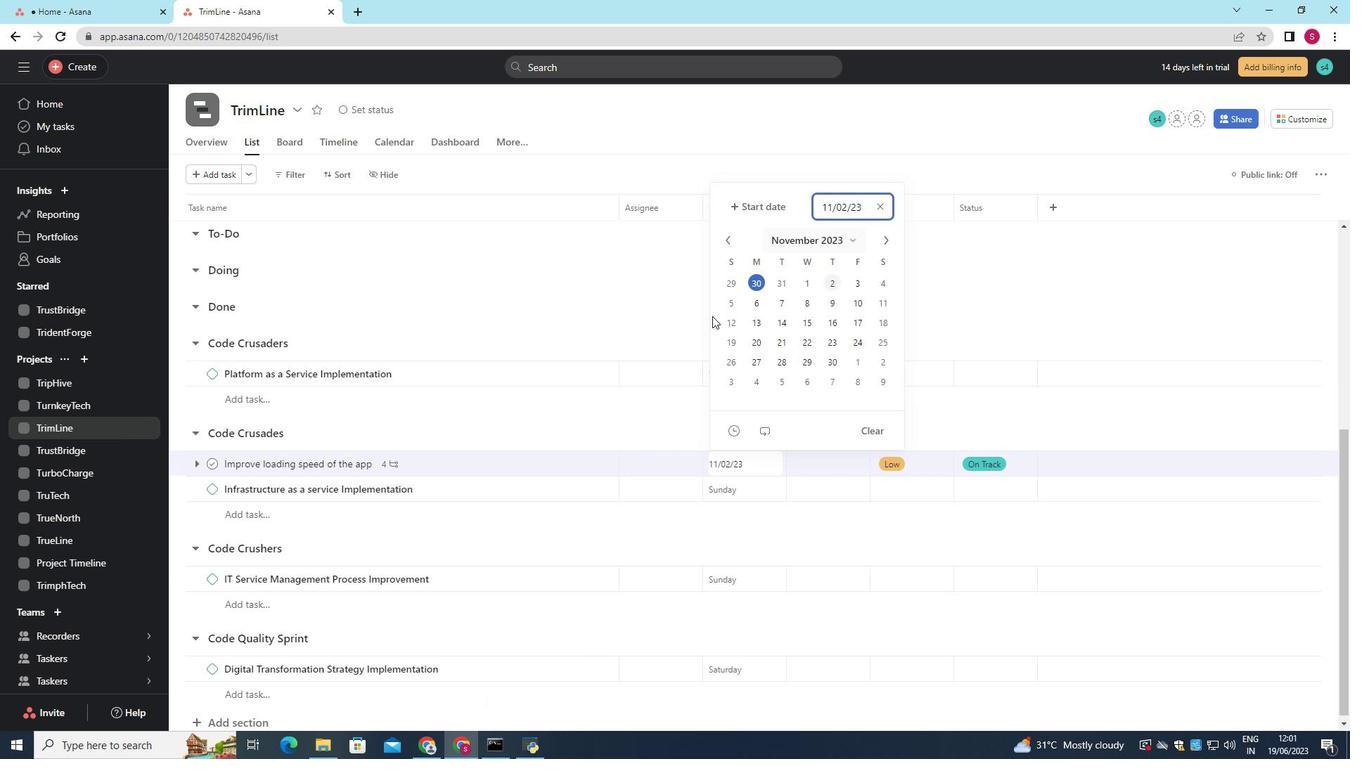
Action: Key pressed <Key.backspace><Key.backspace><Key.backspace><Key.backspace><Key.backspace><Key.backspace><Key.backspace><Key.backspace><Key.backspace><Key.backspace><Key.backspace>2023/11/02<Key.enter>
Screenshot: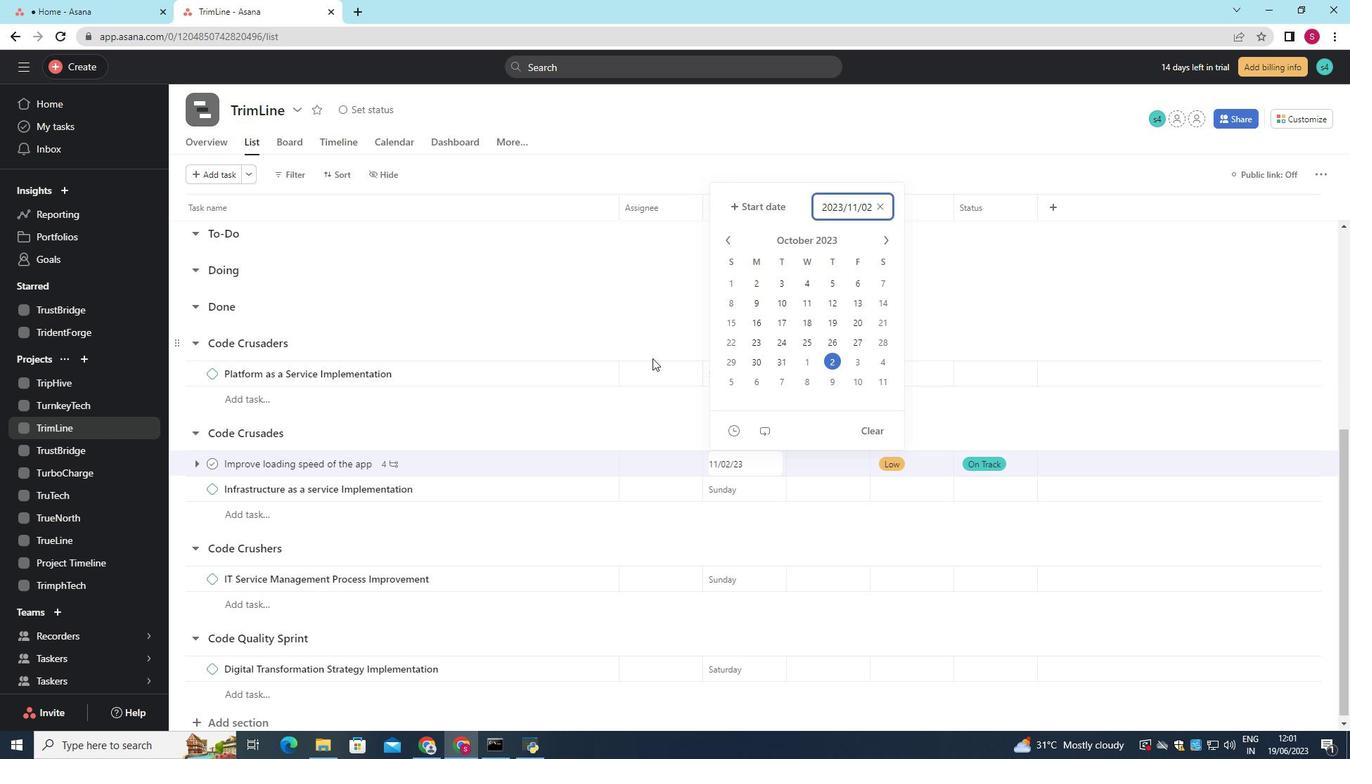 
Action: Mouse moved to (647, 360)
Screenshot: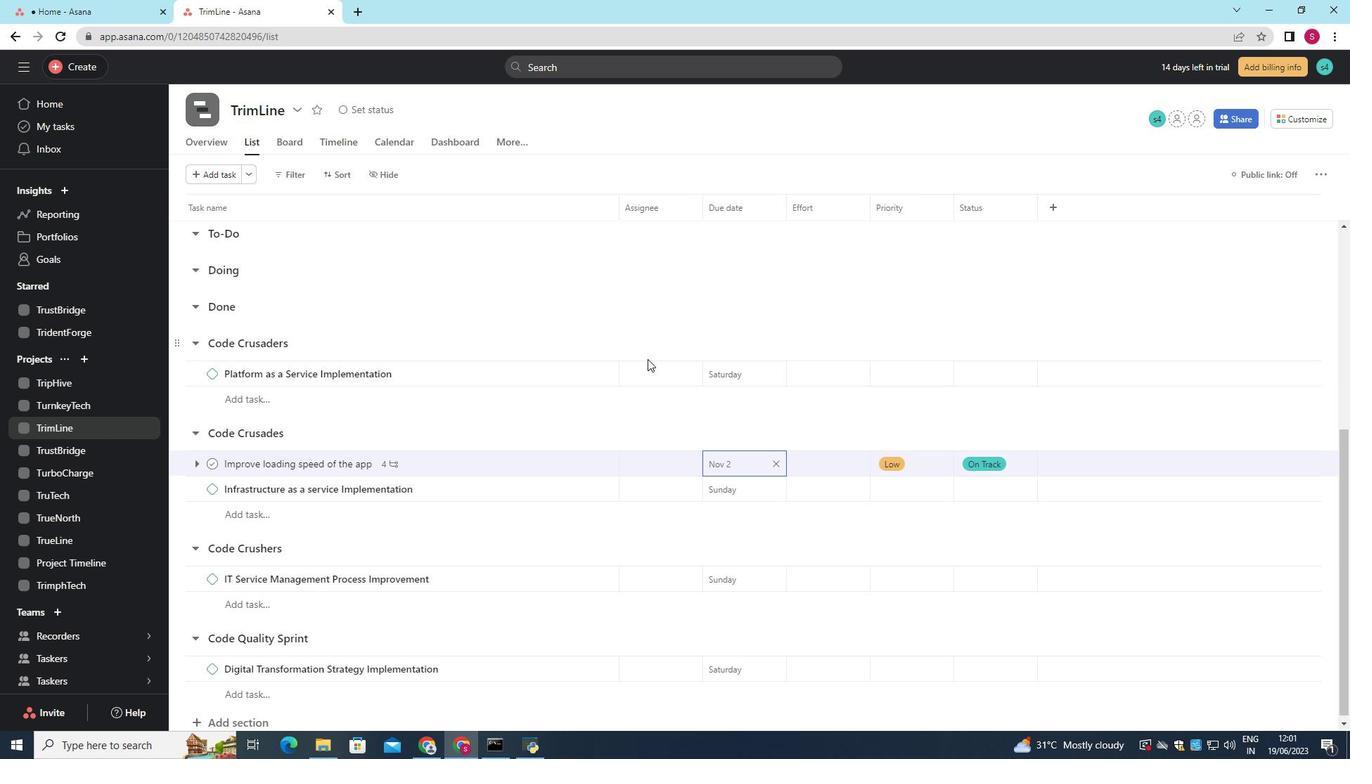 
